 Task: In the Contact  Delilah_Jones@benteler.com, Create email and send with subject: 'We're Thrilled to Welcome You ', and with mail content 'Greetings,_x000D_
Introducing a visionary approach that will reshape the landscape of your industry. Join us and be part of the future of success!_x000D_
Kind Regards', attach the document: Proposal.doc and insert image: visitingcard.jpg. Below Kind Regards, write Behance and insert the URL: 'www.behance.net'. Mark checkbox to create task to follow up : In 3 business days . Logged in from softage.1@softage.net
Action: Mouse moved to (99, 60)
Screenshot: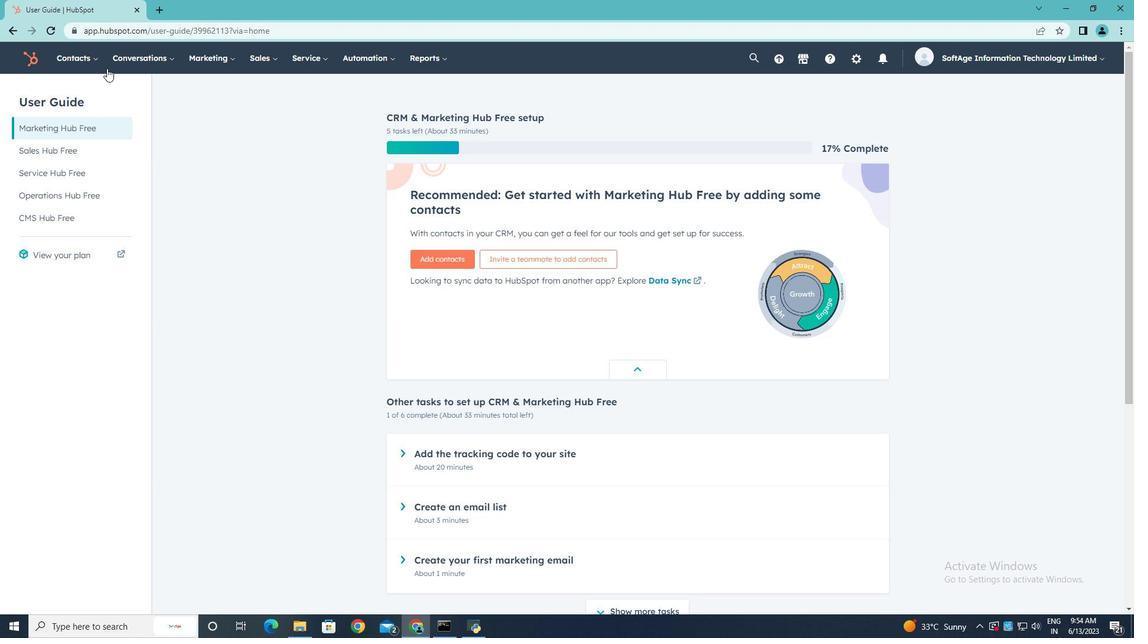 
Action: Mouse pressed left at (99, 60)
Screenshot: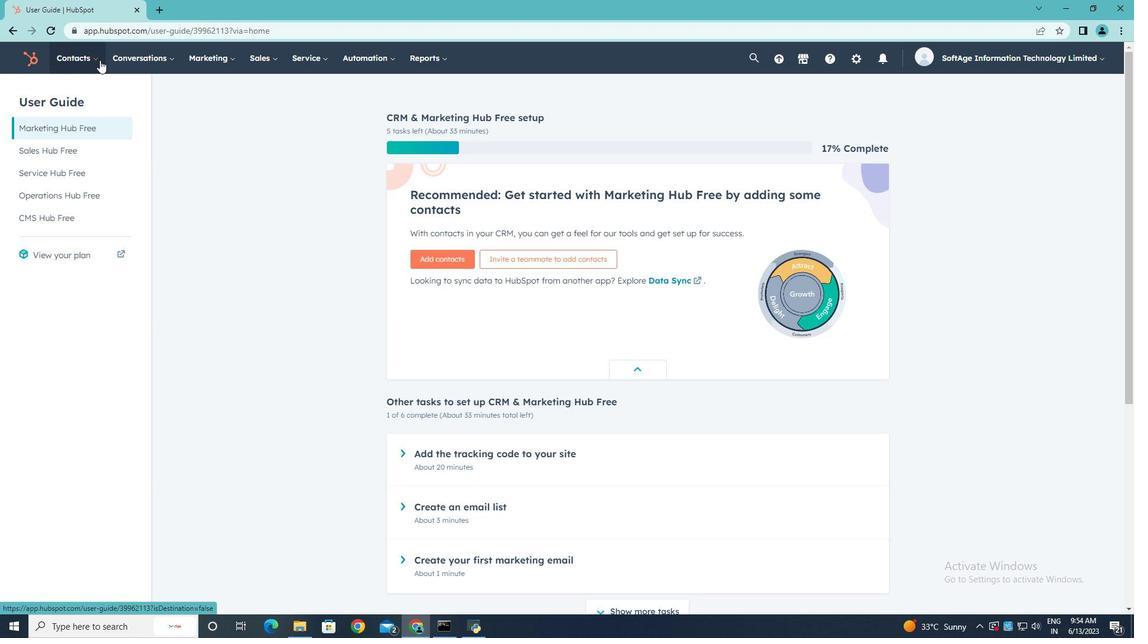 
Action: Mouse moved to (91, 86)
Screenshot: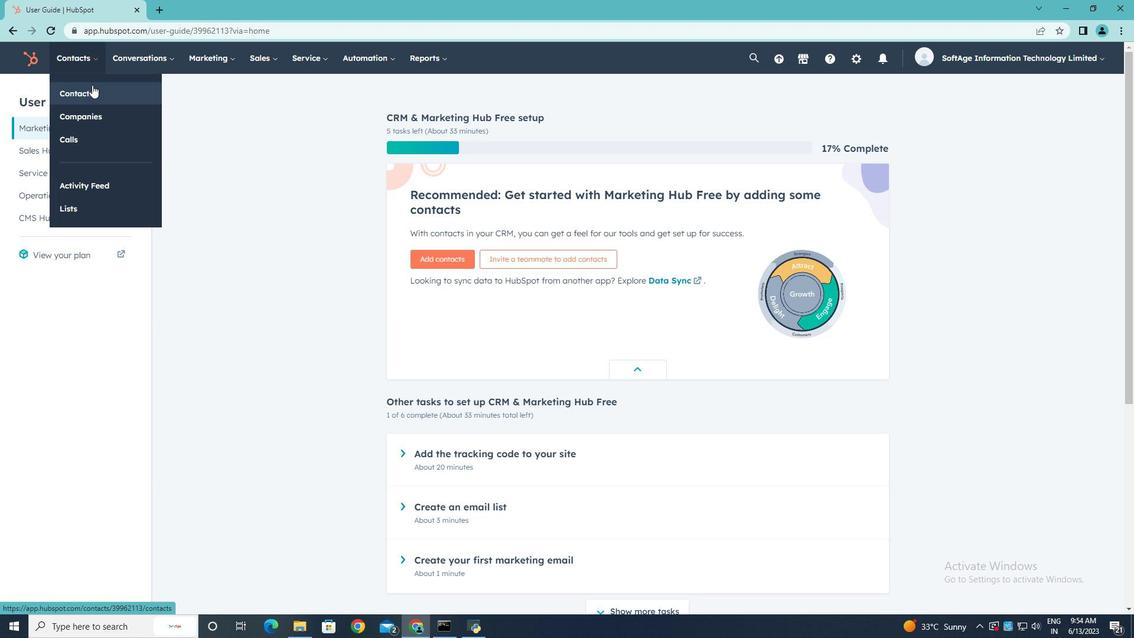 
Action: Mouse pressed left at (91, 86)
Screenshot: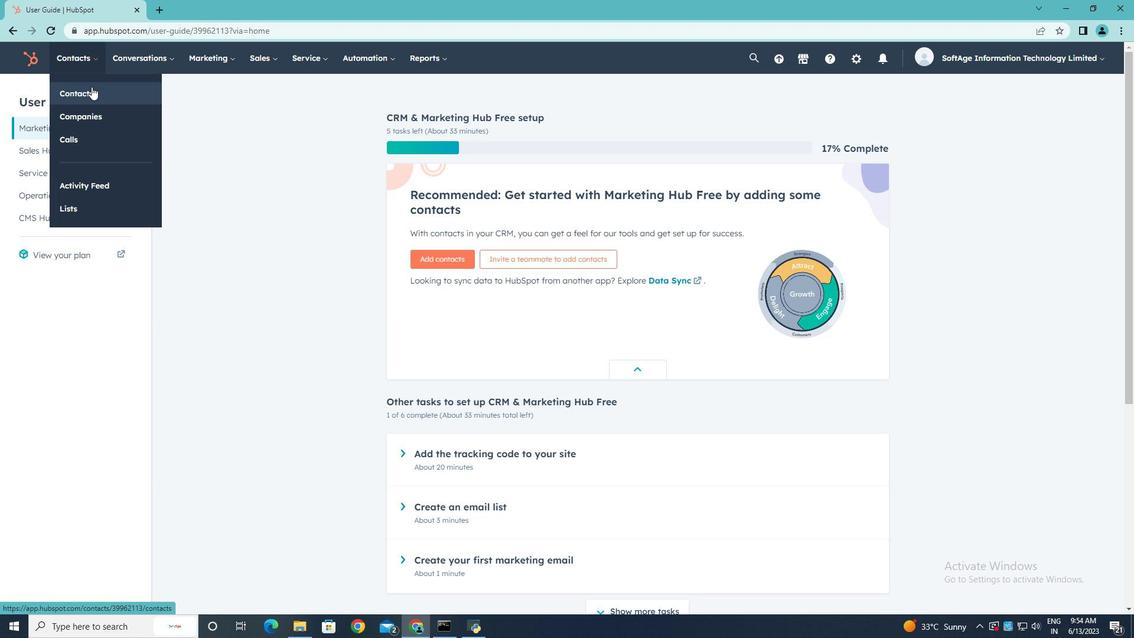 
Action: Mouse moved to (78, 193)
Screenshot: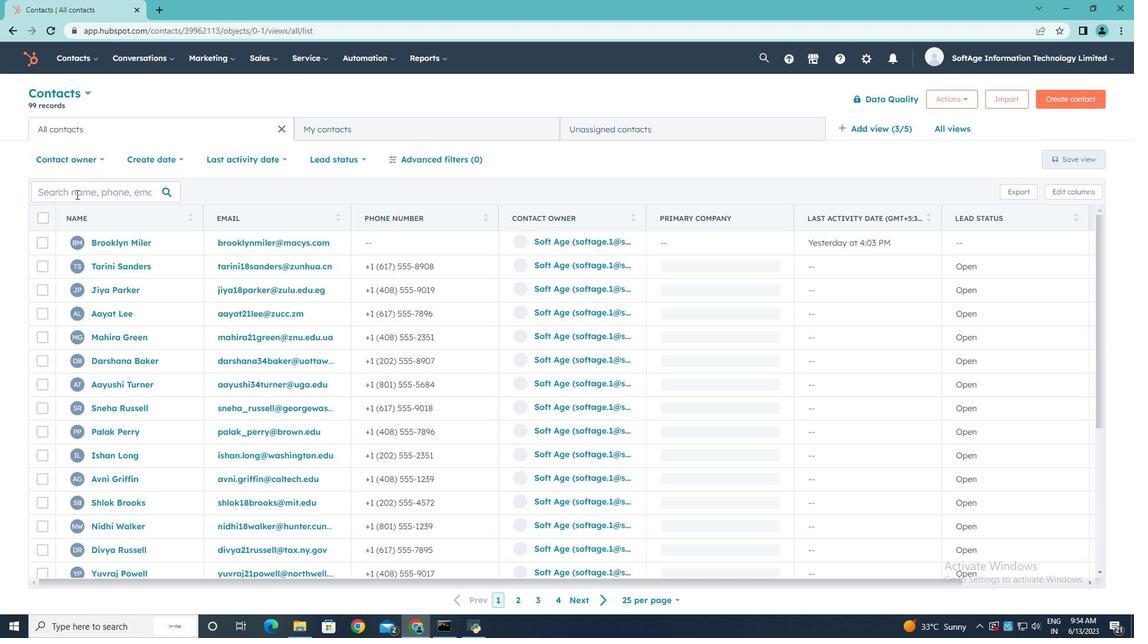 
Action: Mouse pressed left at (78, 193)
Screenshot: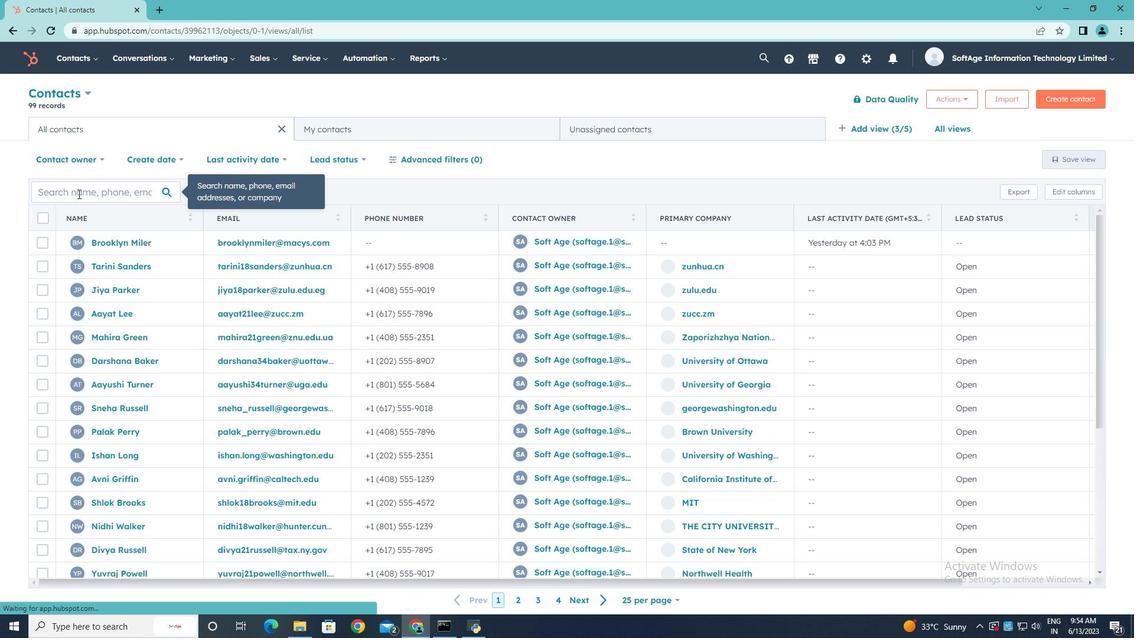 
Action: Key pressed <Key.shift>Delilaj<Key.backspace>h<Key.shift_r>_<Key.shift>Jones<Key.shift>@benteler.com
Screenshot: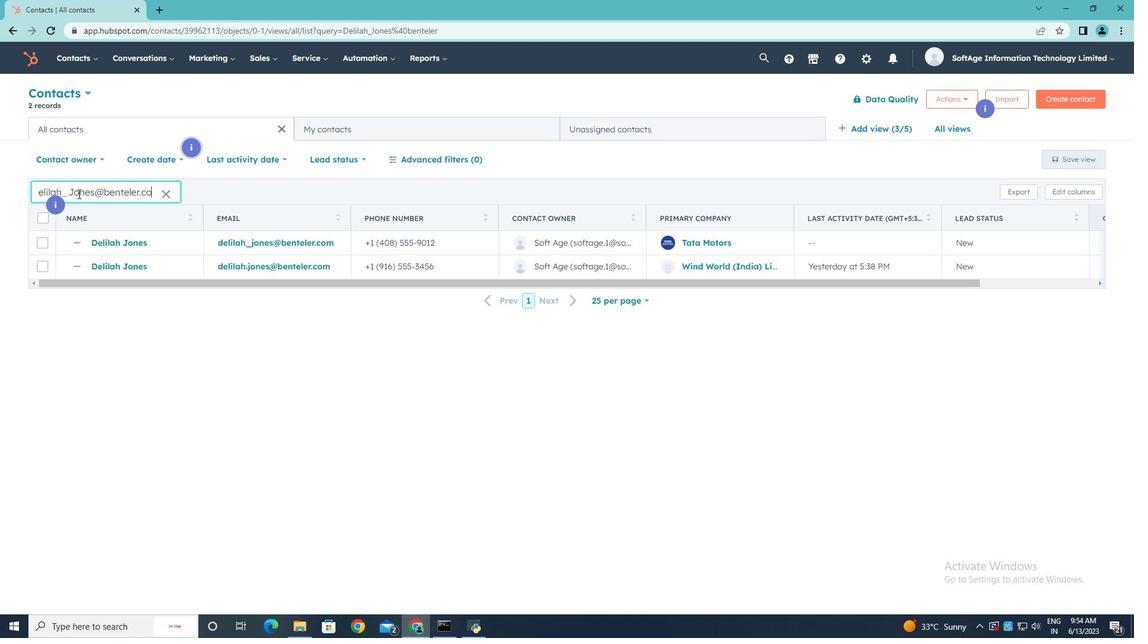 
Action: Mouse moved to (115, 242)
Screenshot: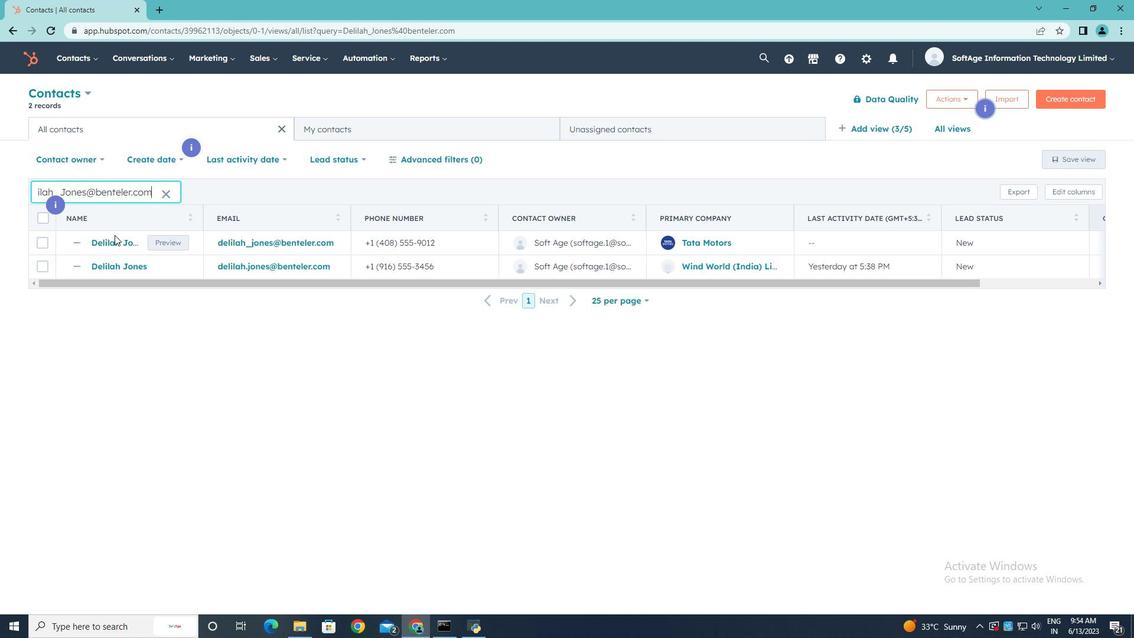 
Action: Mouse pressed left at (115, 242)
Screenshot: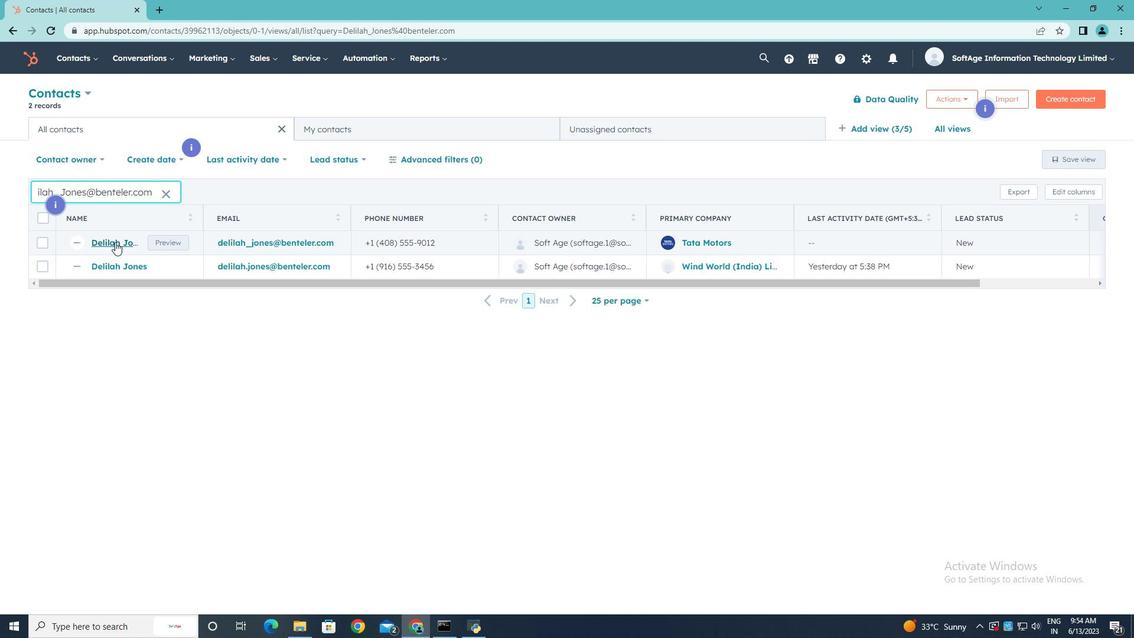 
Action: Mouse moved to (77, 194)
Screenshot: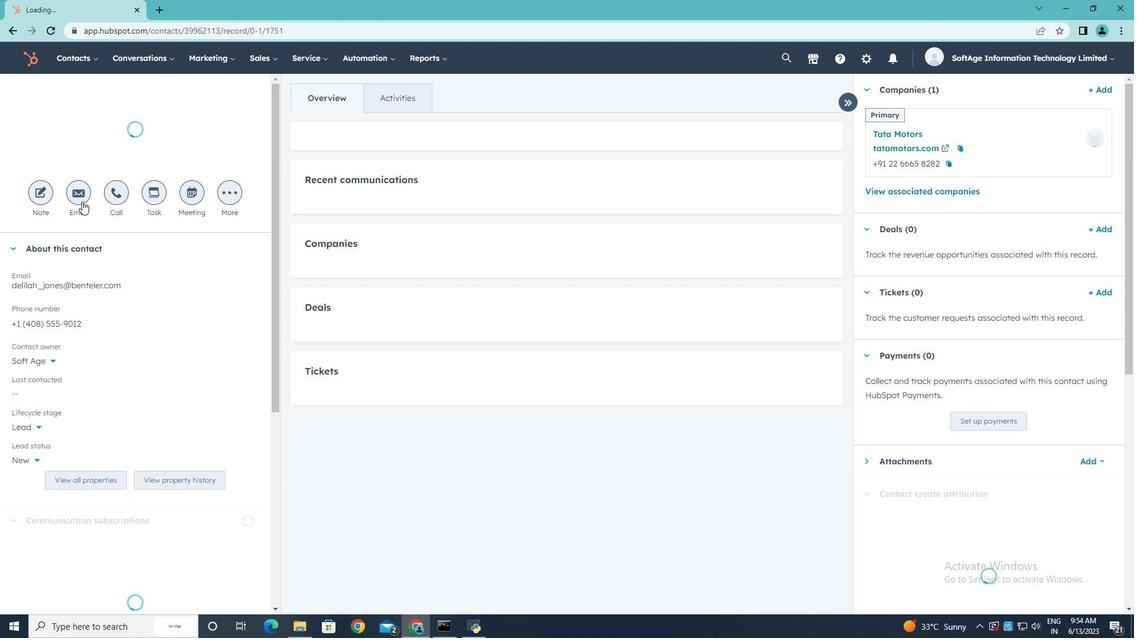 
Action: Mouse pressed left at (77, 194)
Screenshot: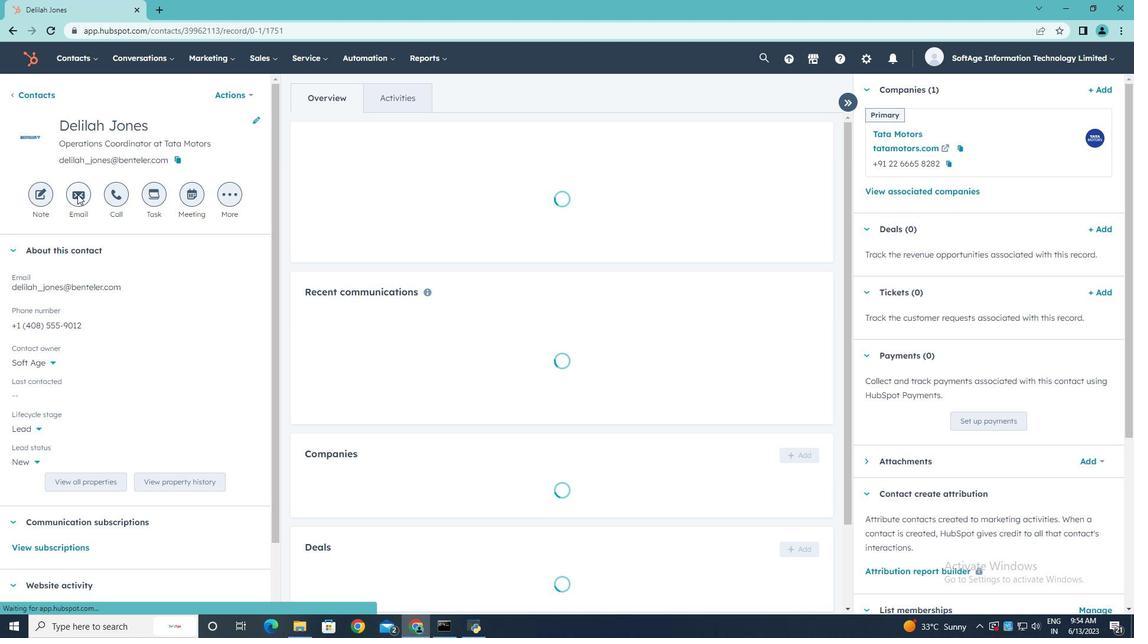 
Action: Mouse moved to (838, 394)
Screenshot: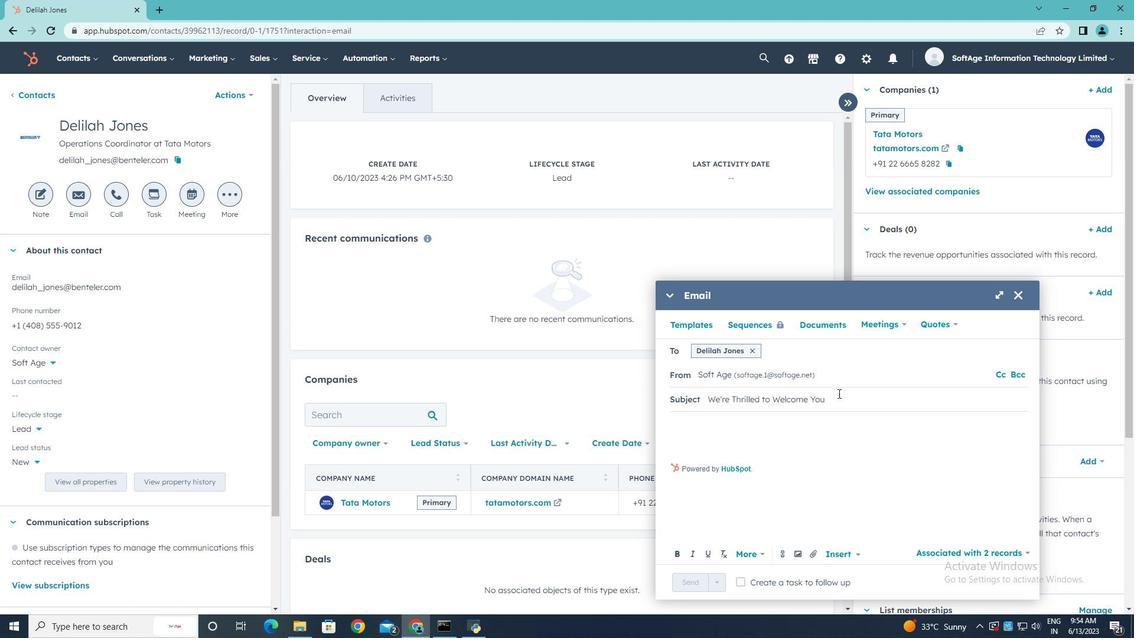 
Action: Mouse pressed left at (838, 394)
Screenshot: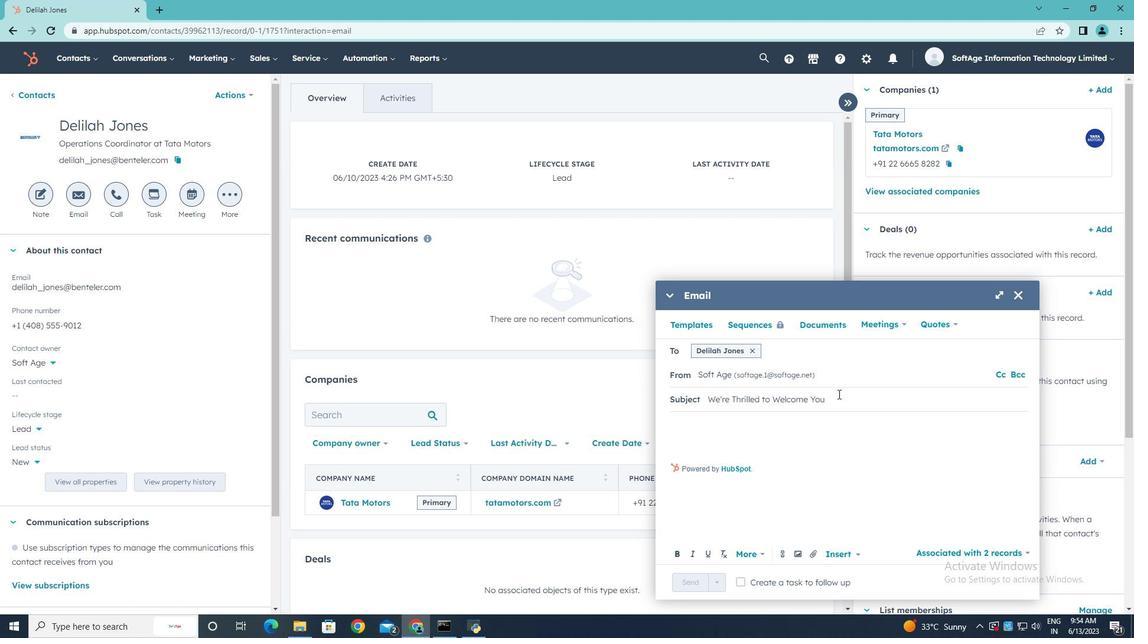 
Action: Mouse moved to (648, 384)
Screenshot: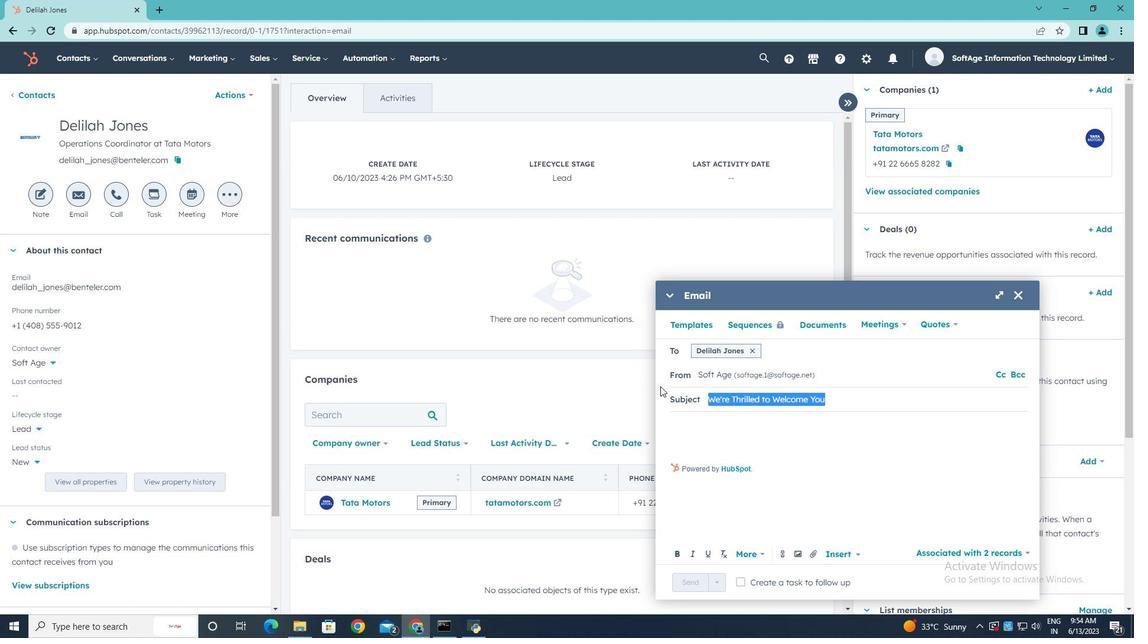 
Action: Key pressed <Key.shift>We're<Key.space><Key.shift>Thrilled<Key.space>to<Key.space><Key.shift>Welcome<Key.space><Key.shift>You
Screenshot: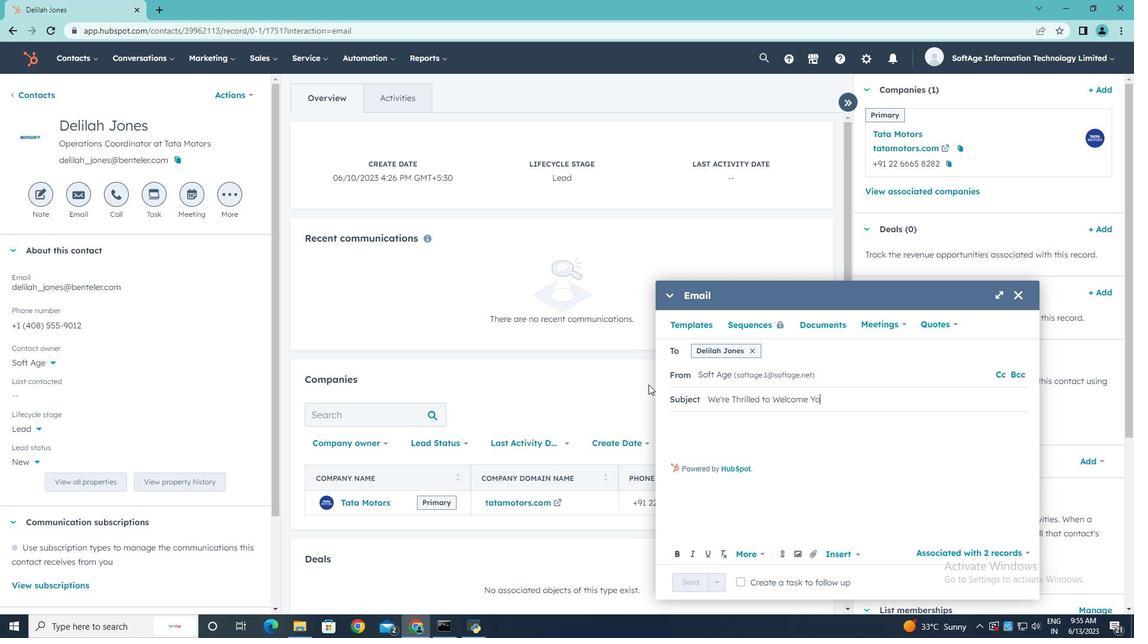 
Action: Mouse moved to (677, 417)
Screenshot: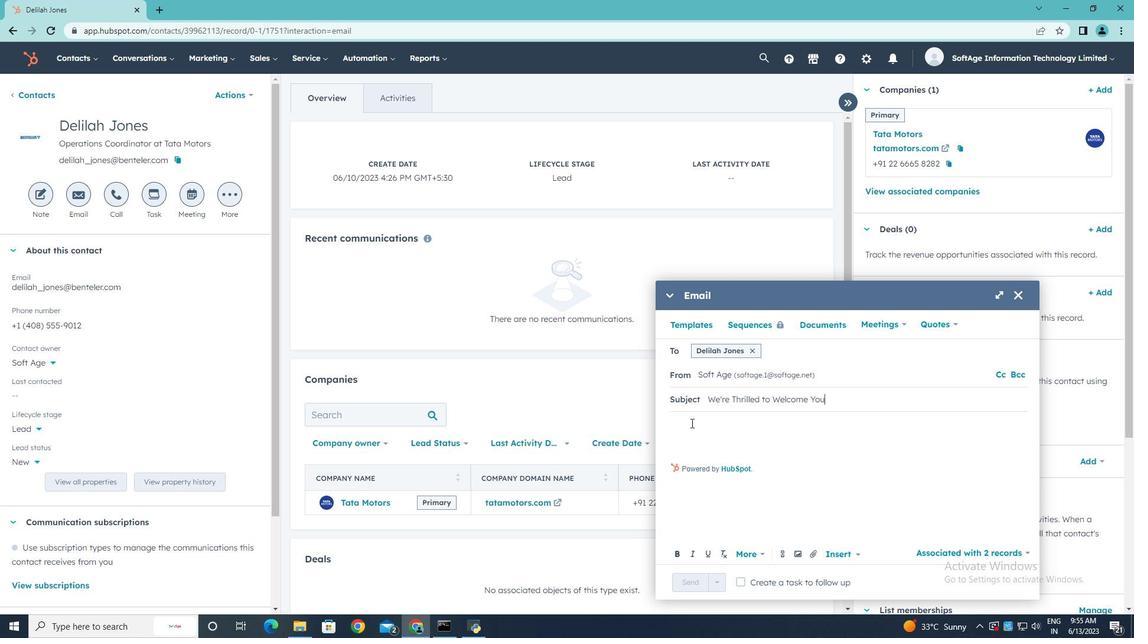 
Action: Mouse pressed left at (677, 417)
Screenshot: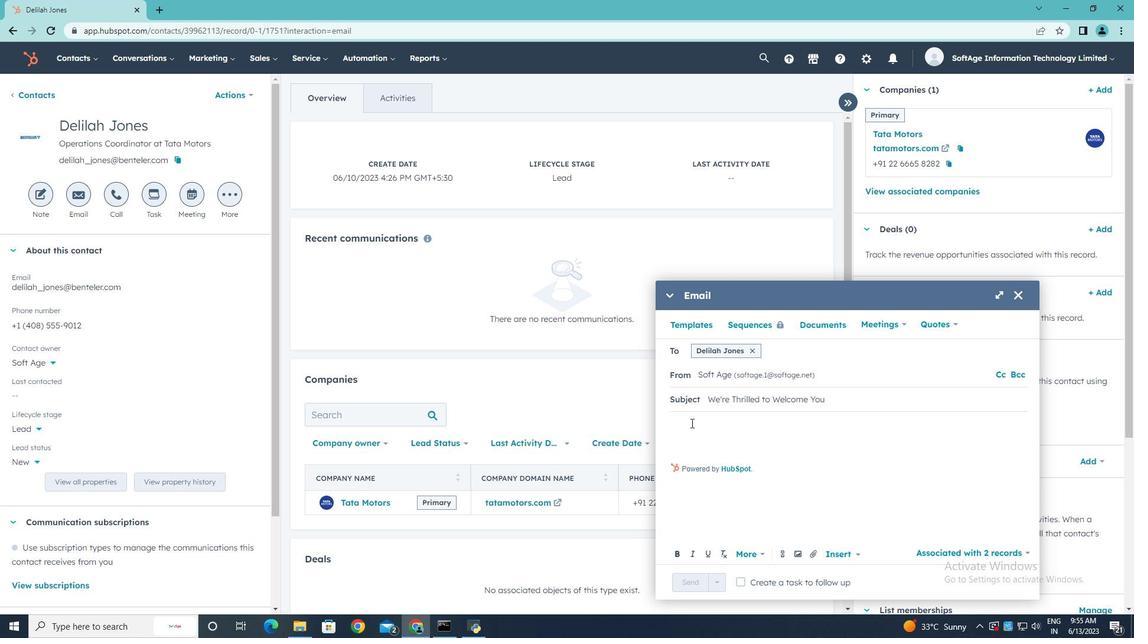 
Action: Mouse moved to (679, 421)
Screenshot: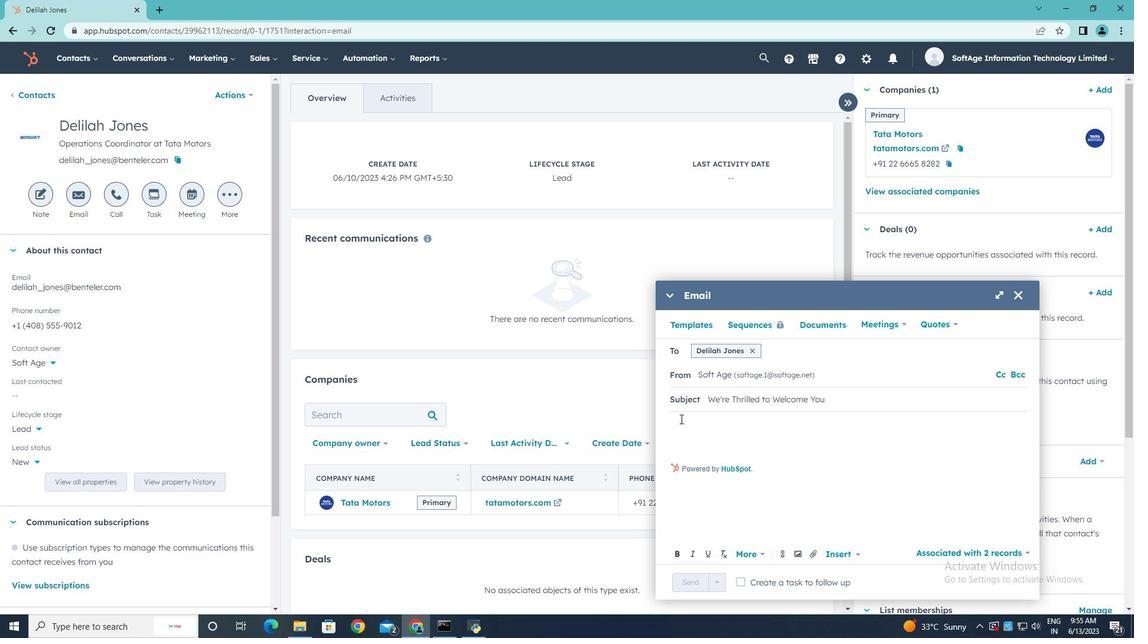 
Action: Mouse pressed left at (679, 421)
Screenshot: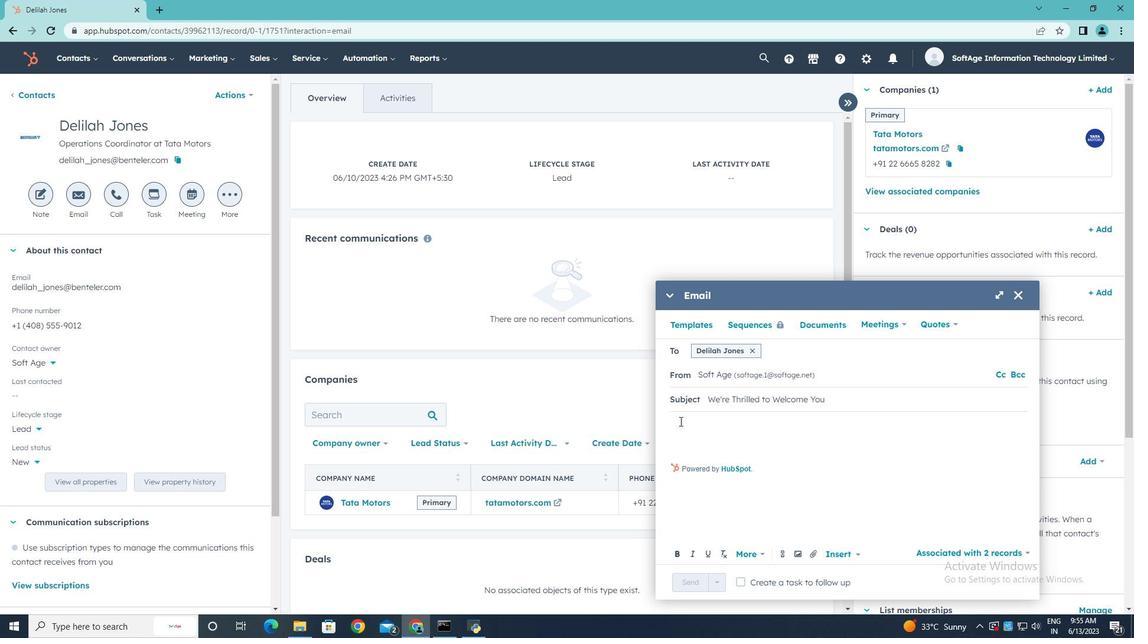 
Action: Mouse moved to (879, 394)
Screenshot: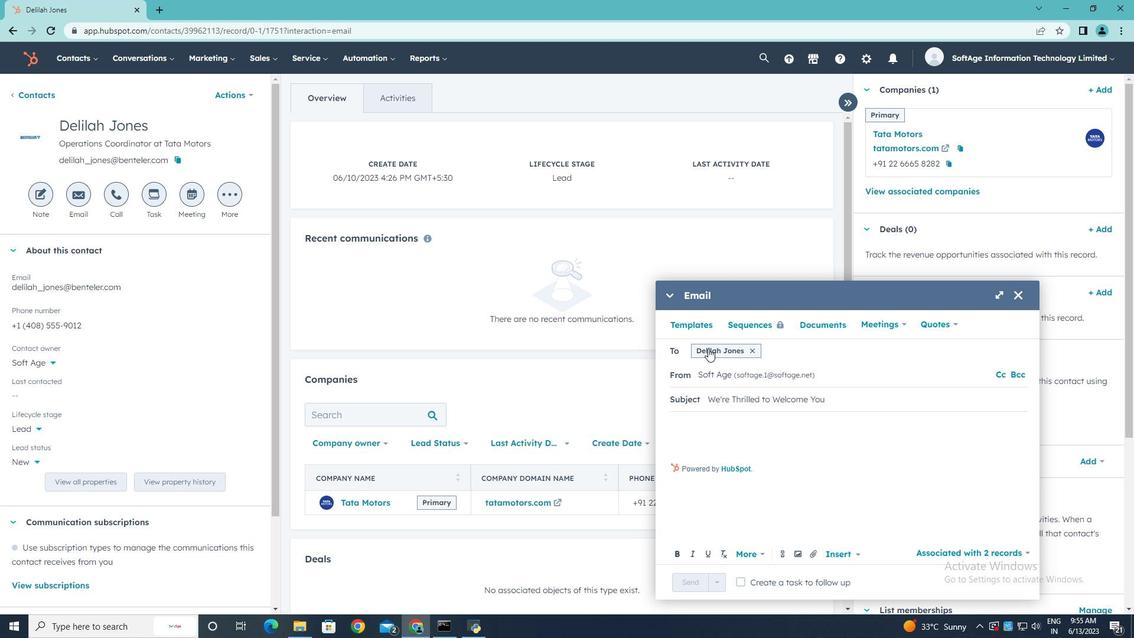 
Action: Key pressed <Key.shift><Key.shift>Greetings
Screenshot: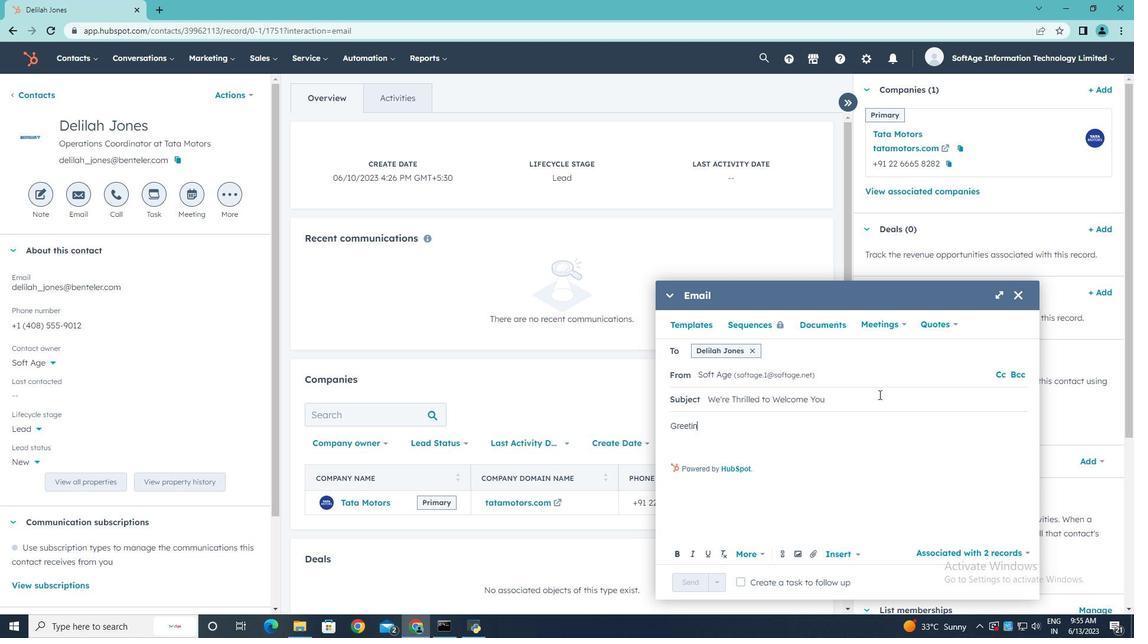 
Action: Mouse moved to (675, 431)
Screenshot: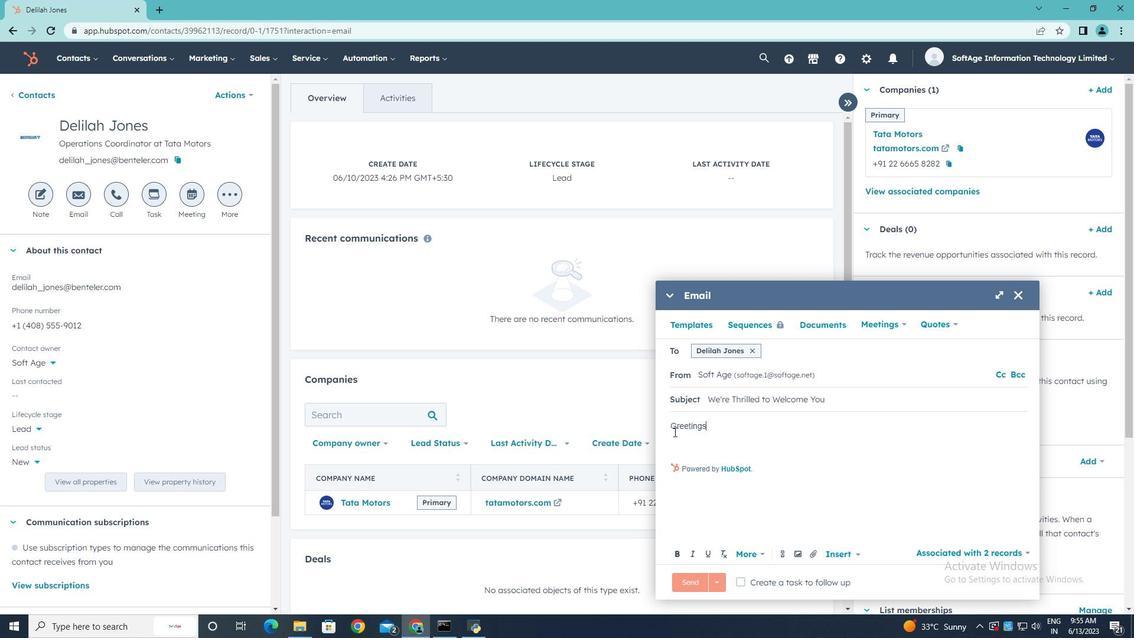 
Action: Key pressed ,
Screenshot: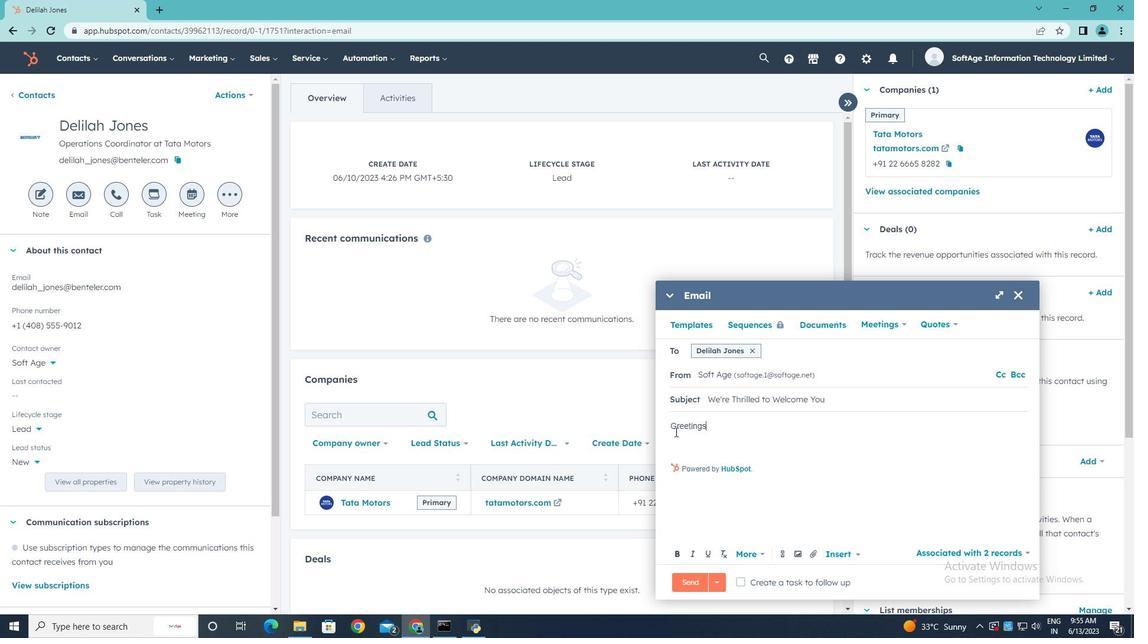 
Action: Mouse moved to (672, 437)
Screenshot: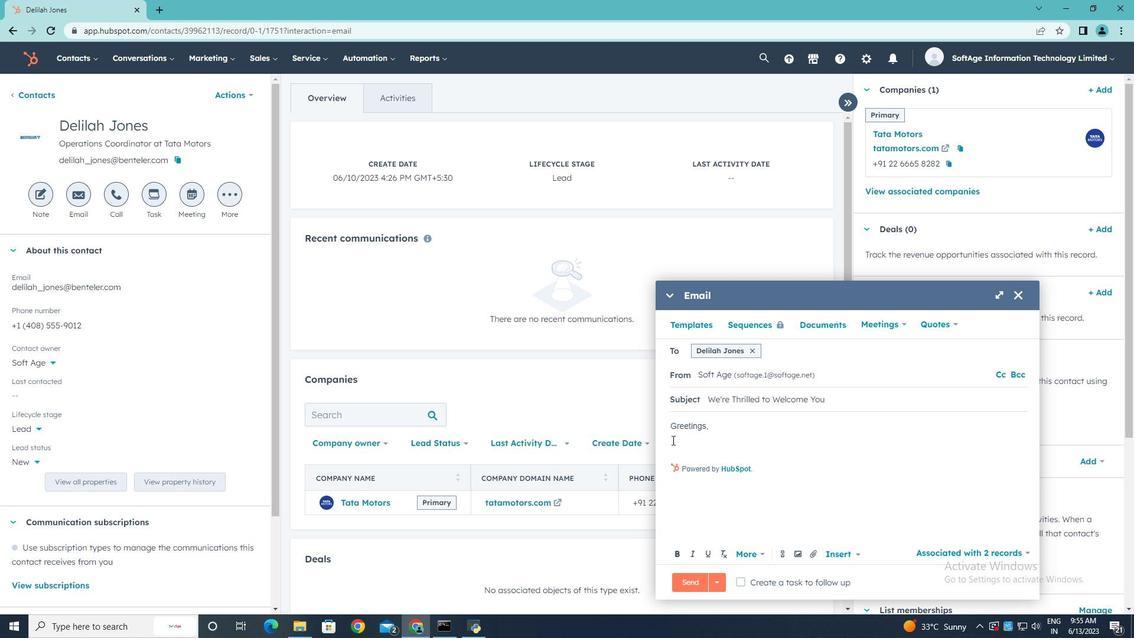 
Action: Mouse pressed left at (672, 437)
Screenshot: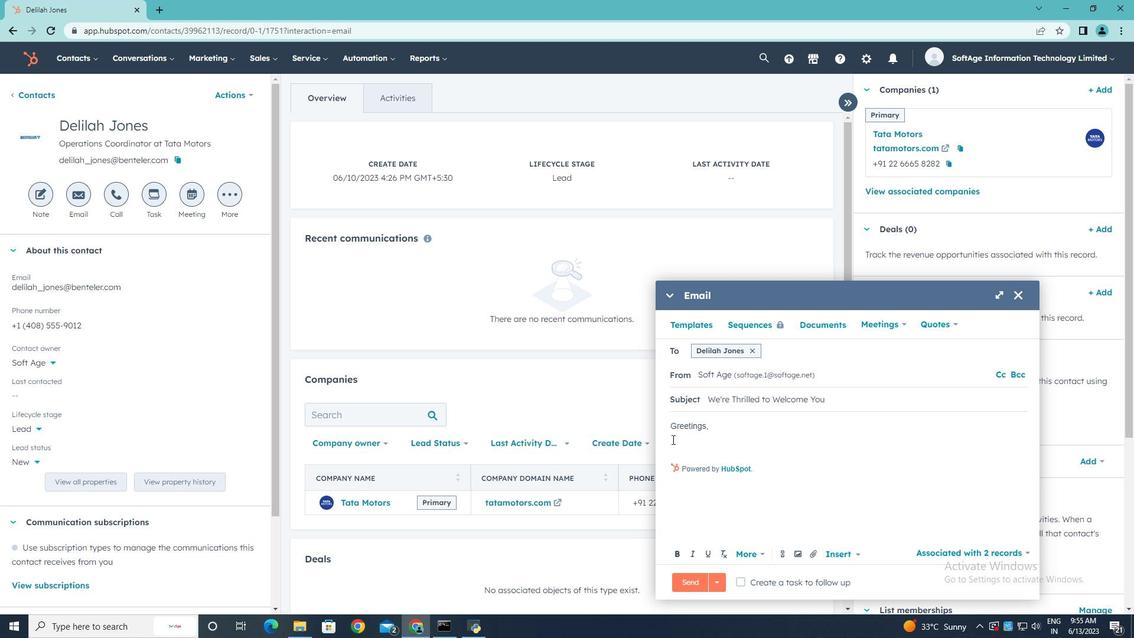 
Action: Mouse moved to (978, 253)
Screenshot: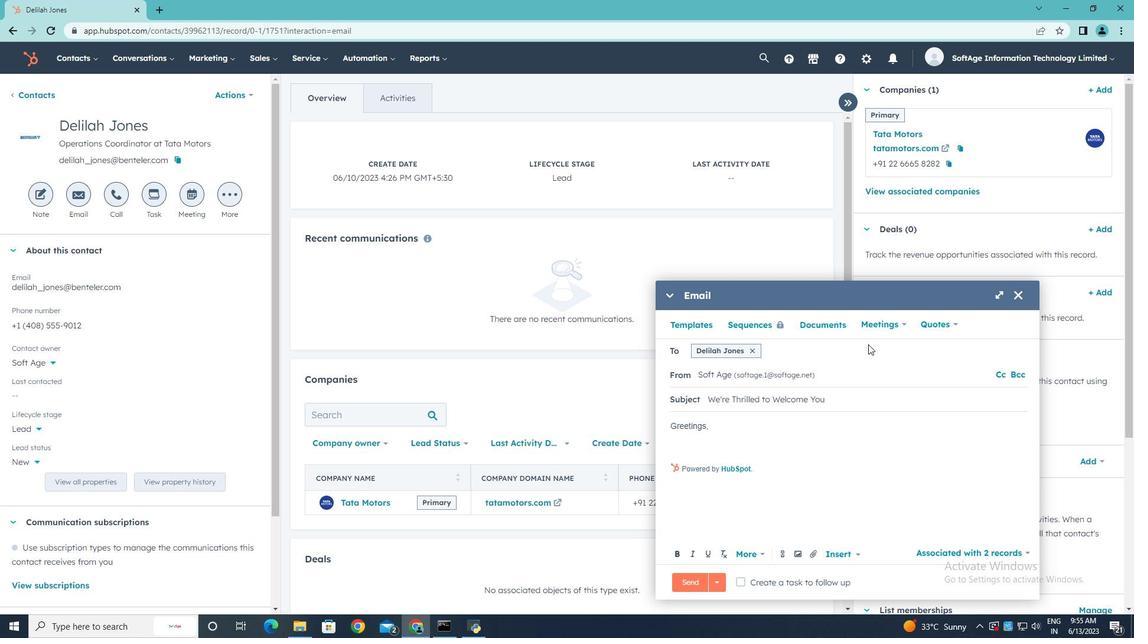 
Action: Key pressed <Key.shift>Introducing<Key.space>a<Key.space>visionary<Key.space>approach<Key.space>that<Key.space>will<Key.space>reshape<Key.space>the<Key.space>landscape<Key.space>of<Key.space>your<Key.space>industry.<Key.space><Key.shift>Join<Key.space><Key.shift>us<Key.space>and<Key.space>be<Key.space>part<Key.space>of<Key.space>the<Key.space>future<Key.space>of<Key.space>success<Key.shift><Key.shift><Key.shift>!
Screenshot: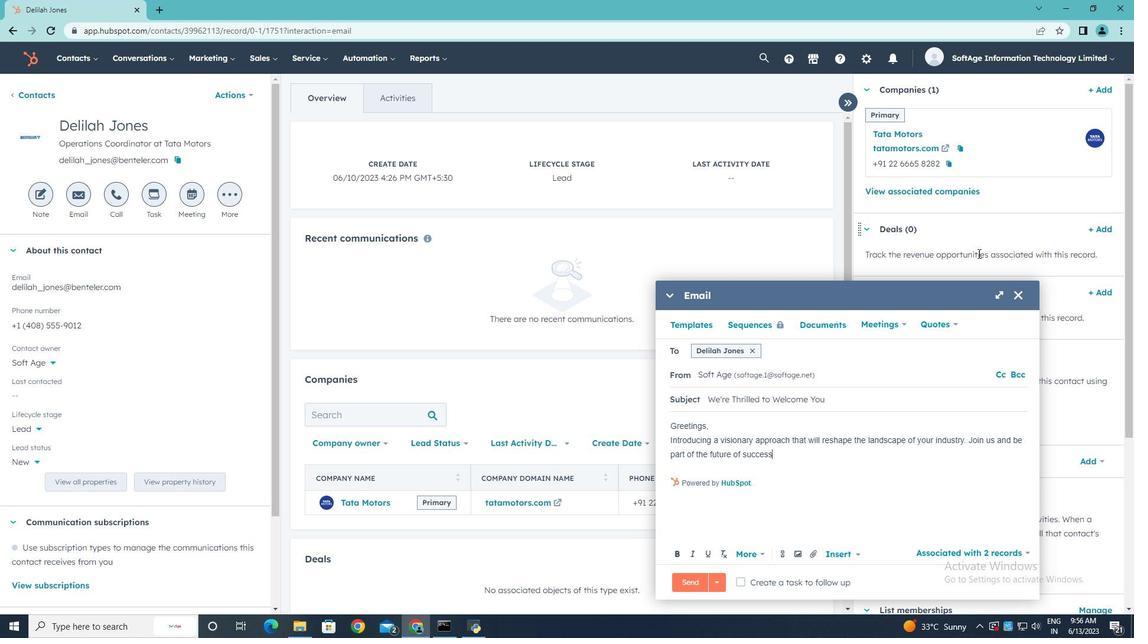 
Action: Mouse moved to (675, 473)
Screenshot: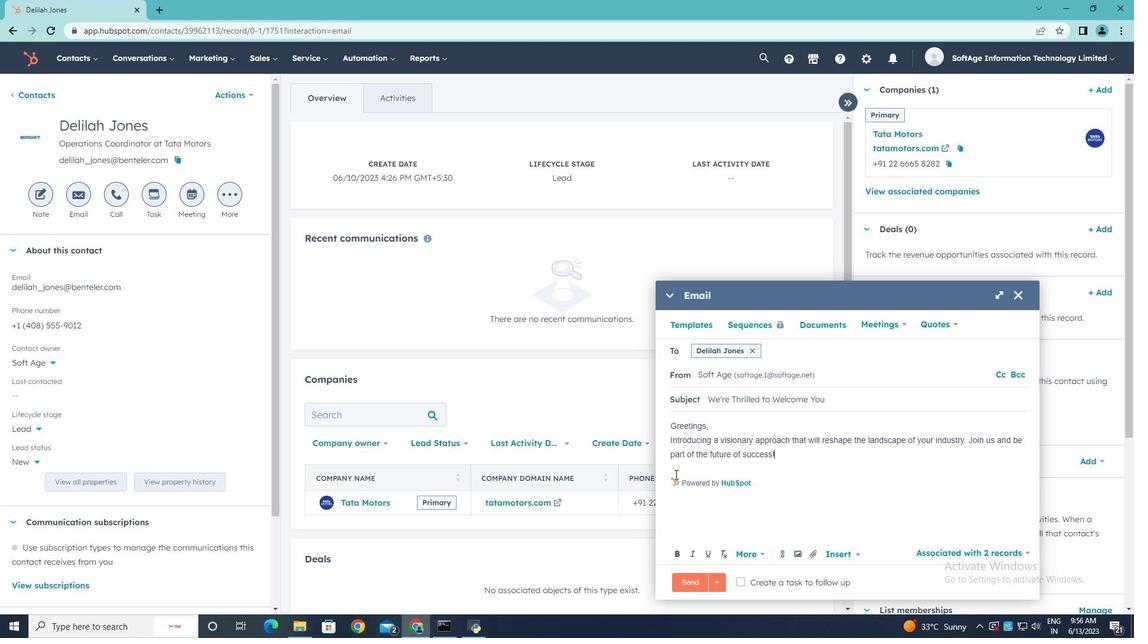
Action: Mouse pressed left at (675, 473)
Screenshot: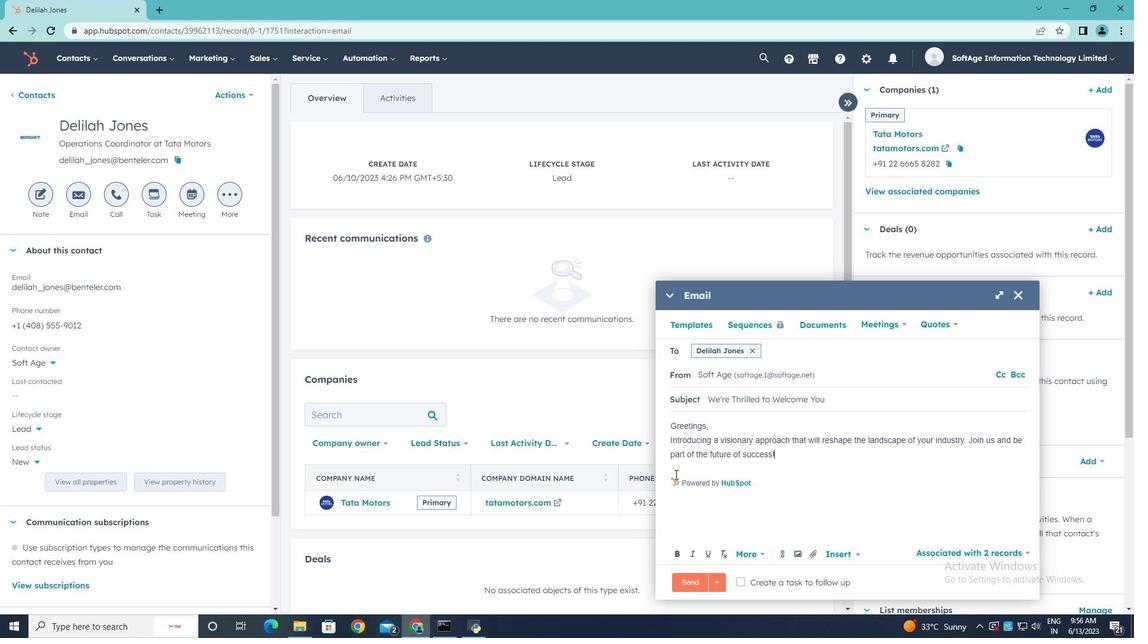 
Action: Key pressed <Key.enter>
Screenshot: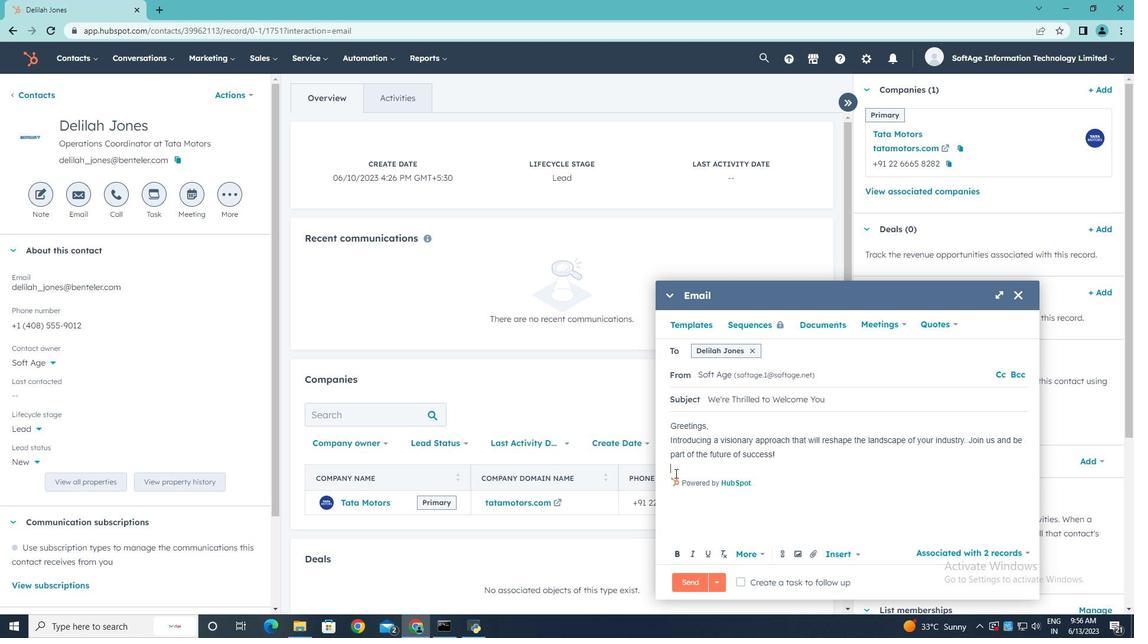 
Action: Mouse moved to (749, 361)
Screenshot: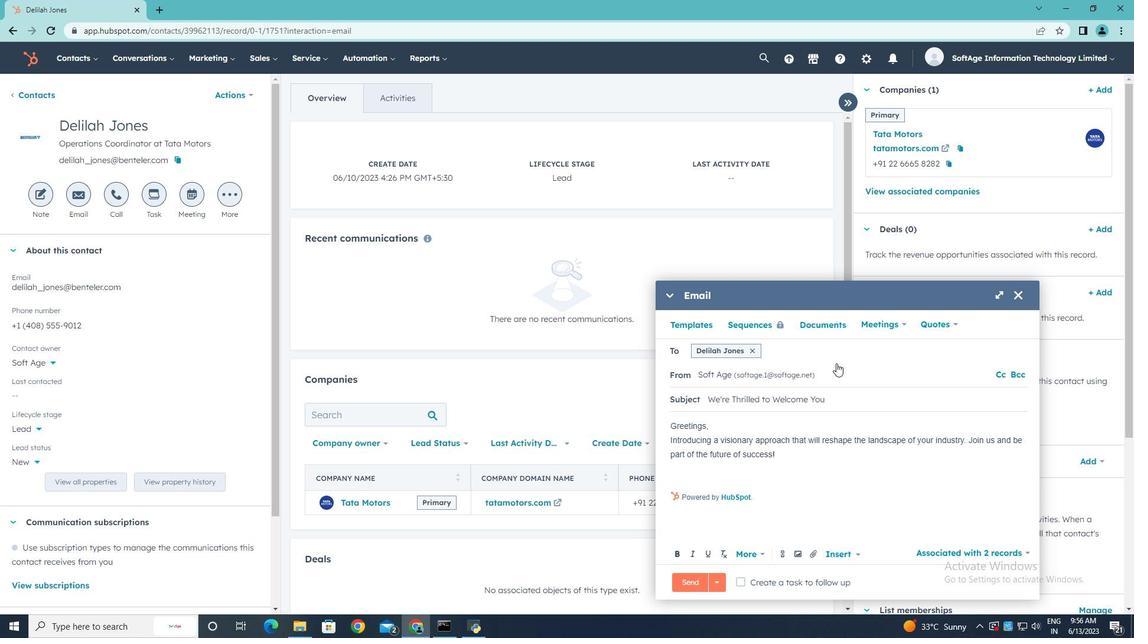 
Action: Key pressed <Key.shift>King<Key.backspace>d<Key.space><Key.shift>Regards,
Screenshot: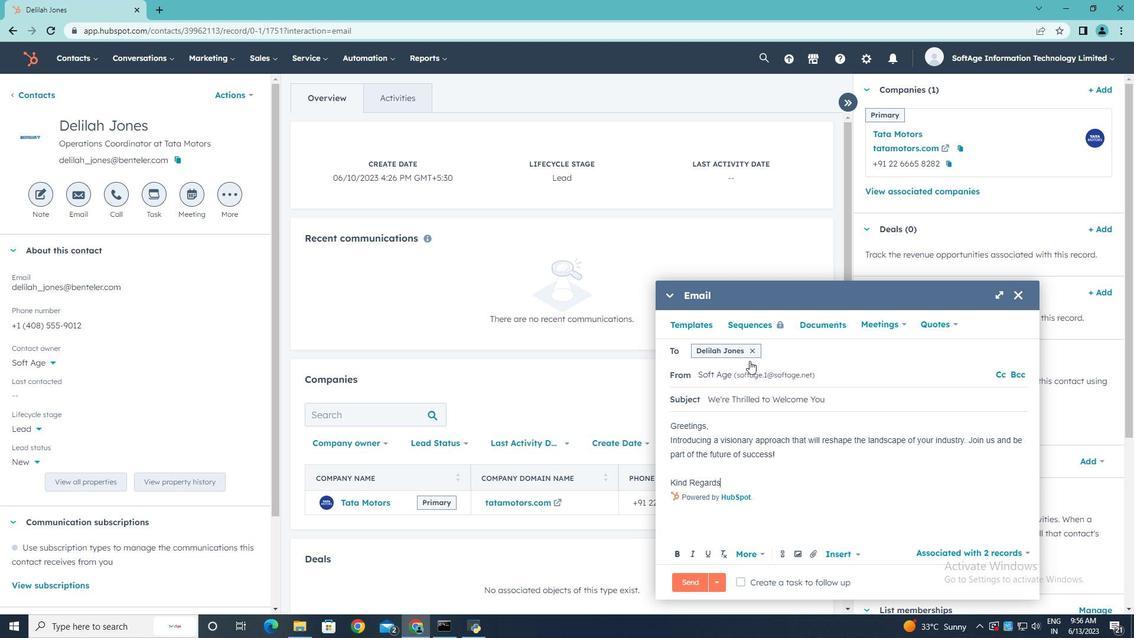
Action: Mouse moved to (813, 553)
Screenshot: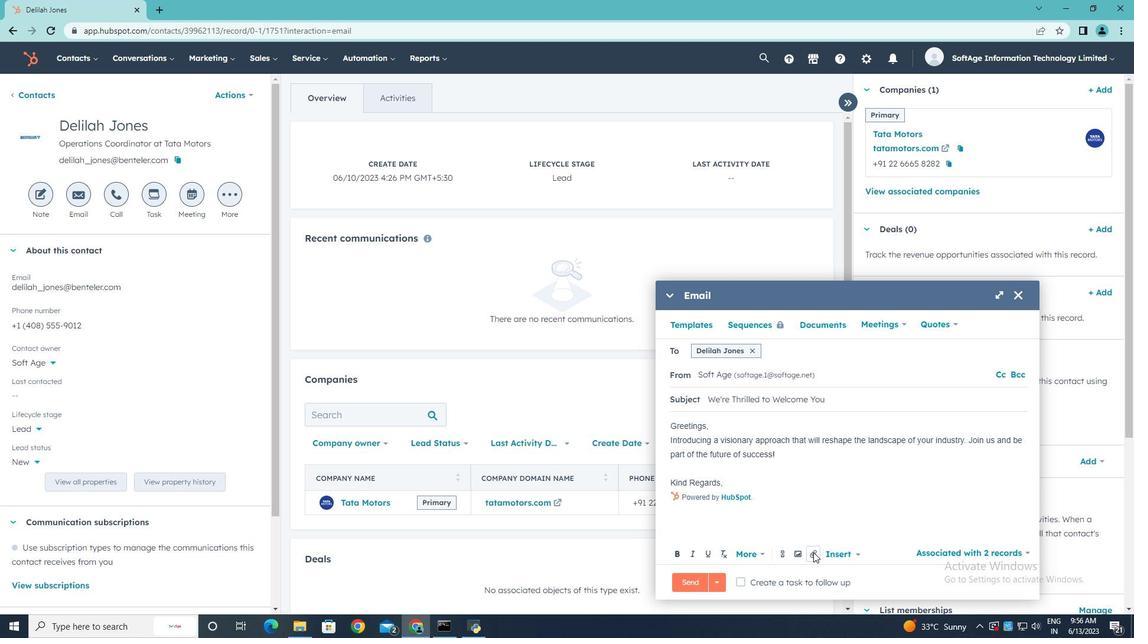 
Action: Mouse pressed left at (813, 553)
Screenshot: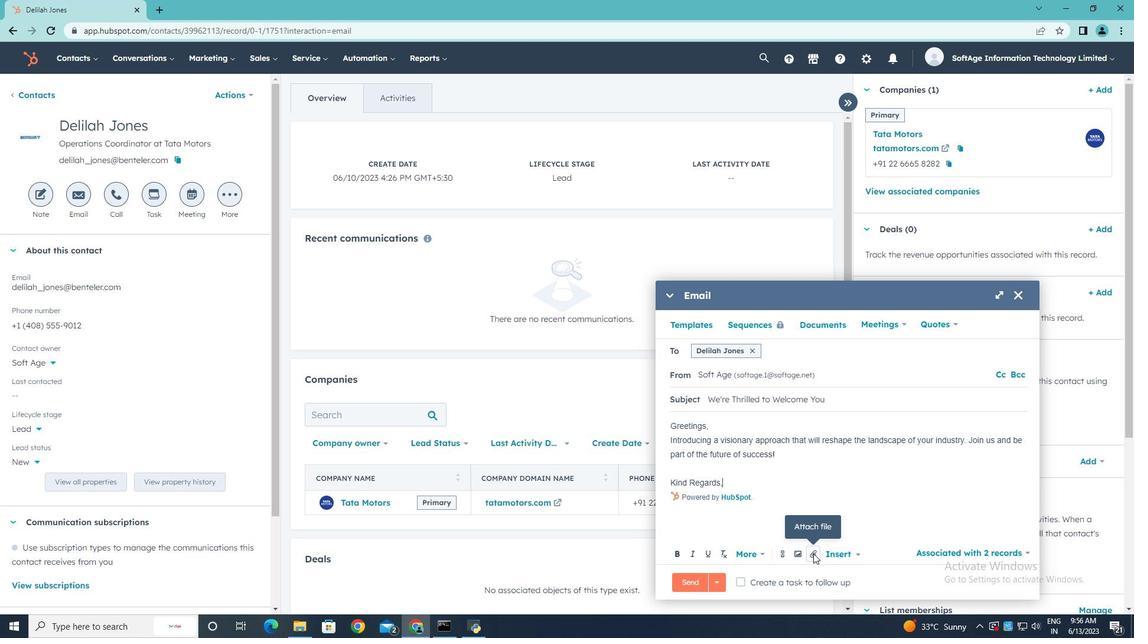 
Action: Mouse moved to (837, 522)
Screenshot: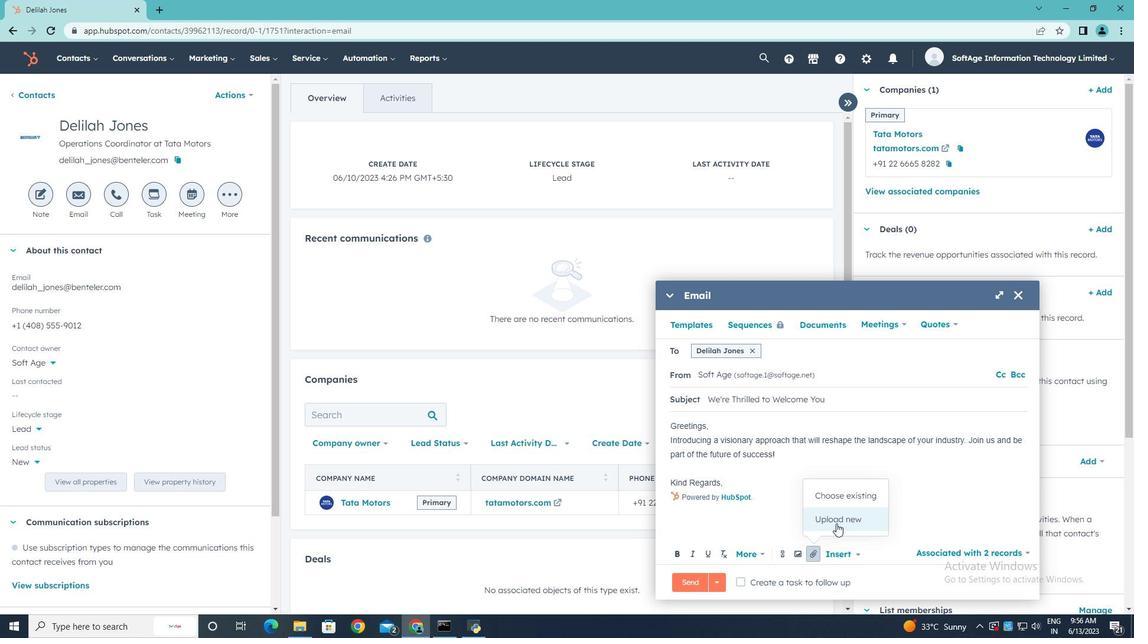 
Action: Mouse pressed left at (837, 522)
Screenshot: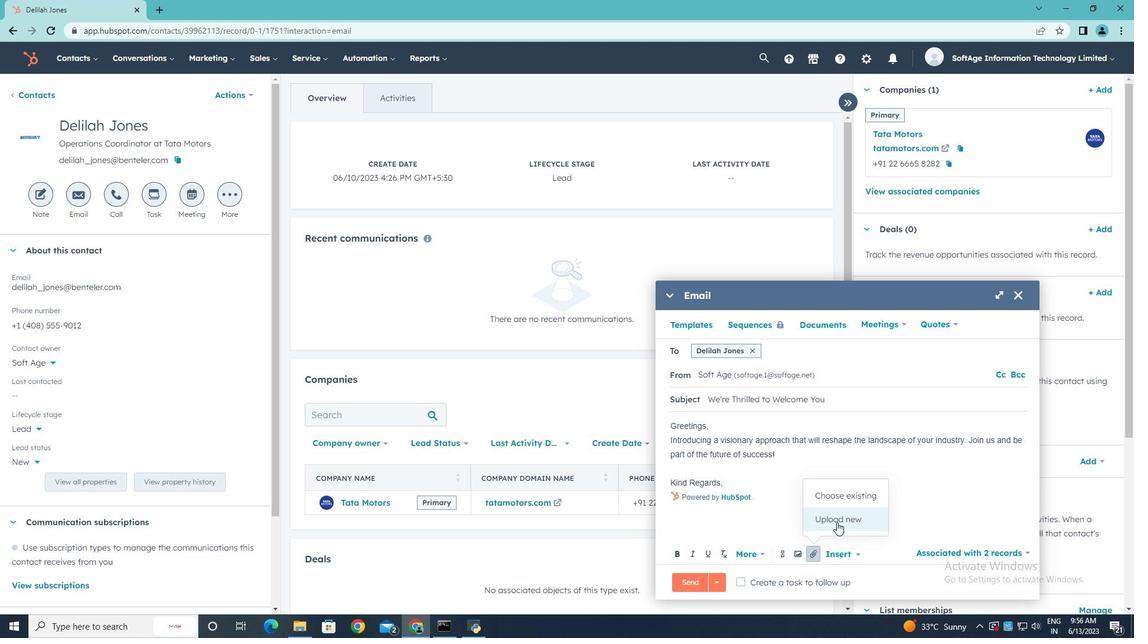 
Action: Mouse moved to (180, 95)
Screenshot: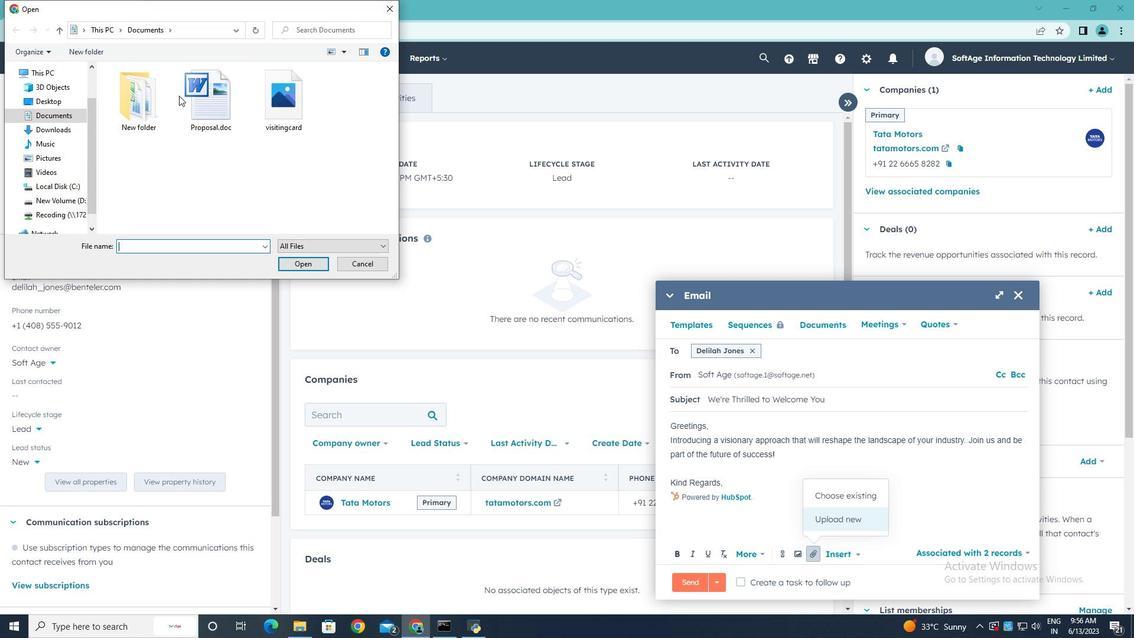 
Action: Mouse pressed left at (180, 95)
Screenshot: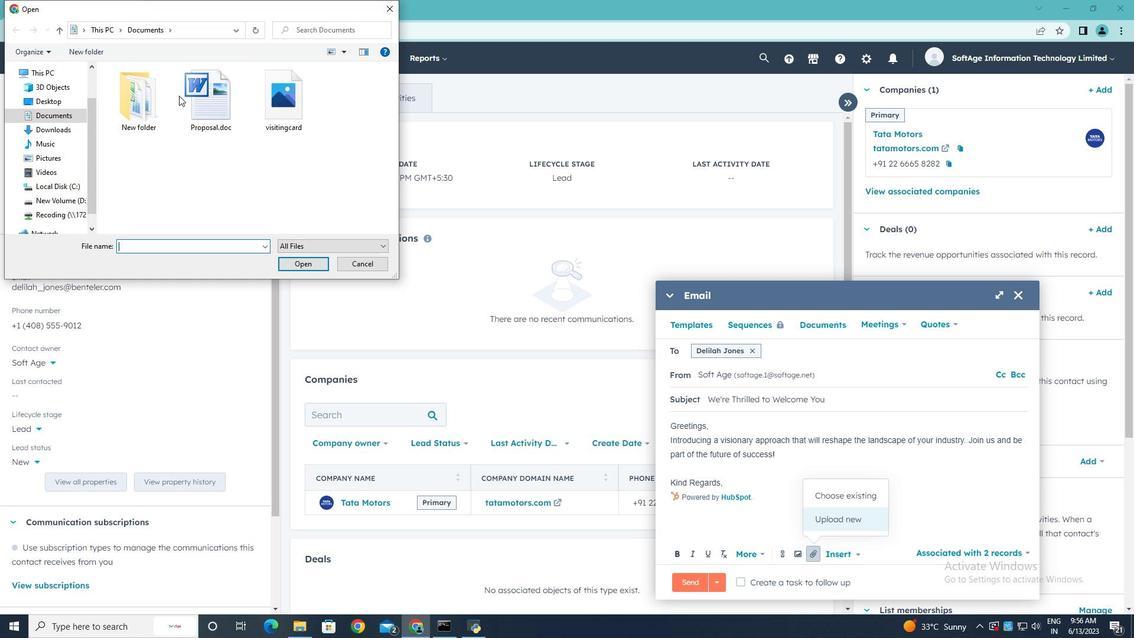 
Action: Mouse moved to (301, 261)
Screenshot: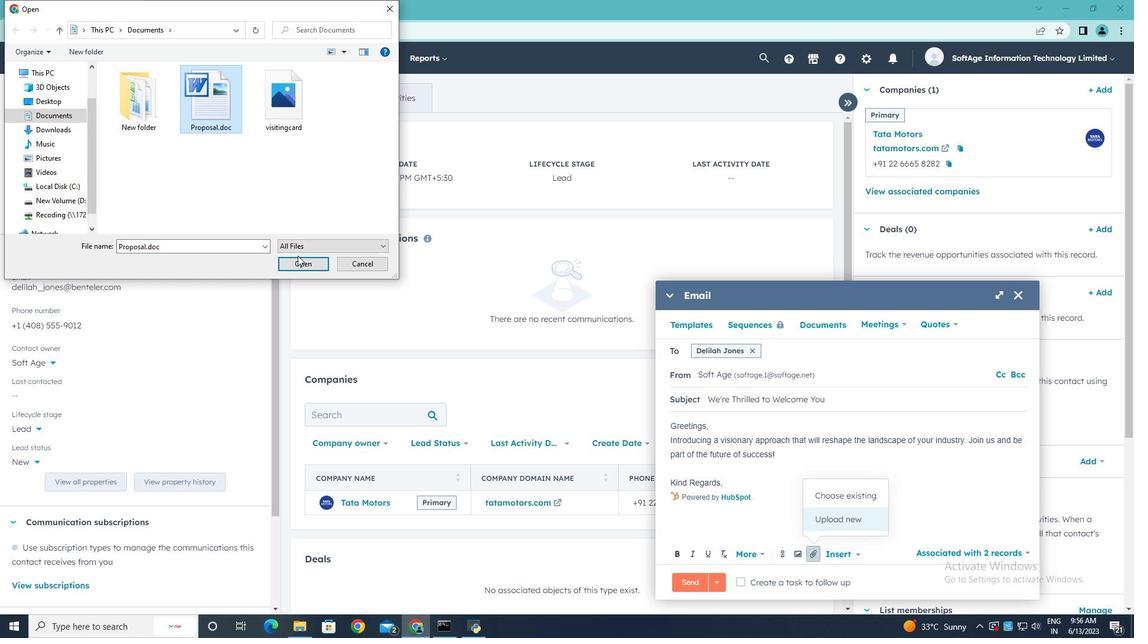 
Action: Mouse pressed left at (301, 261)
Screenshot: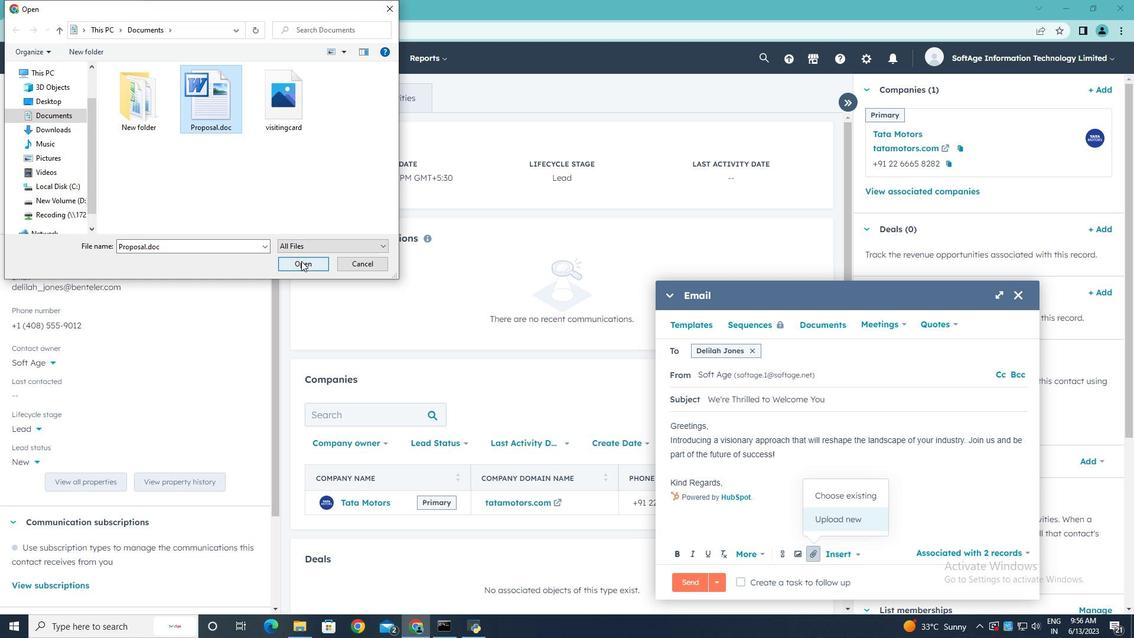 
Action: Mouse moved to (810, 521)
Screenshot: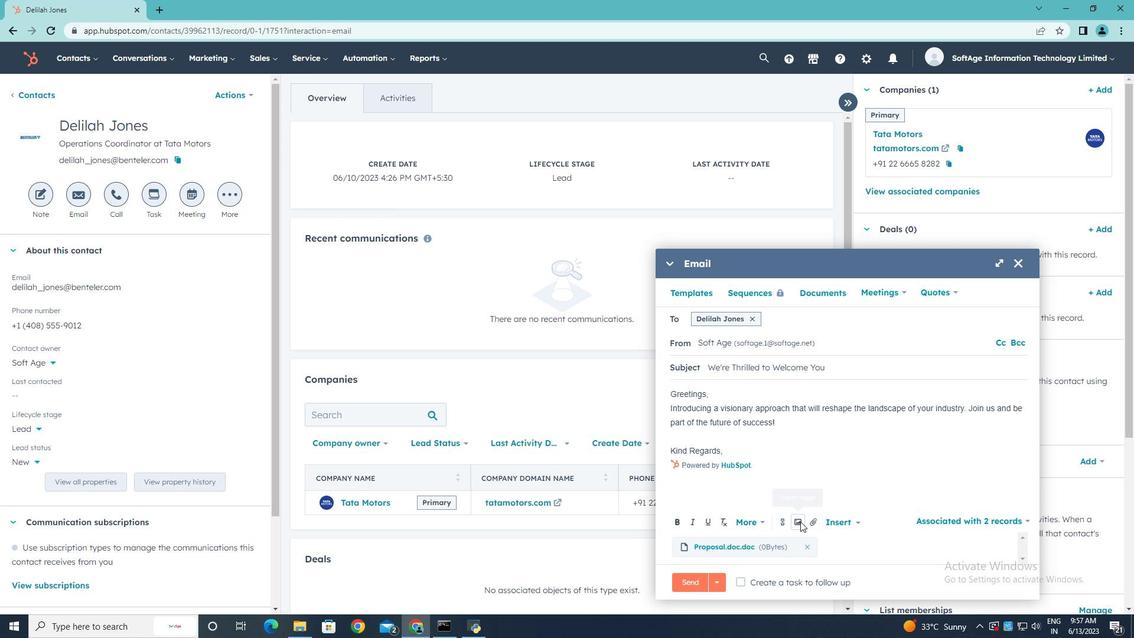
Action: Mouse pressed left at (810, 521)
Screenshot: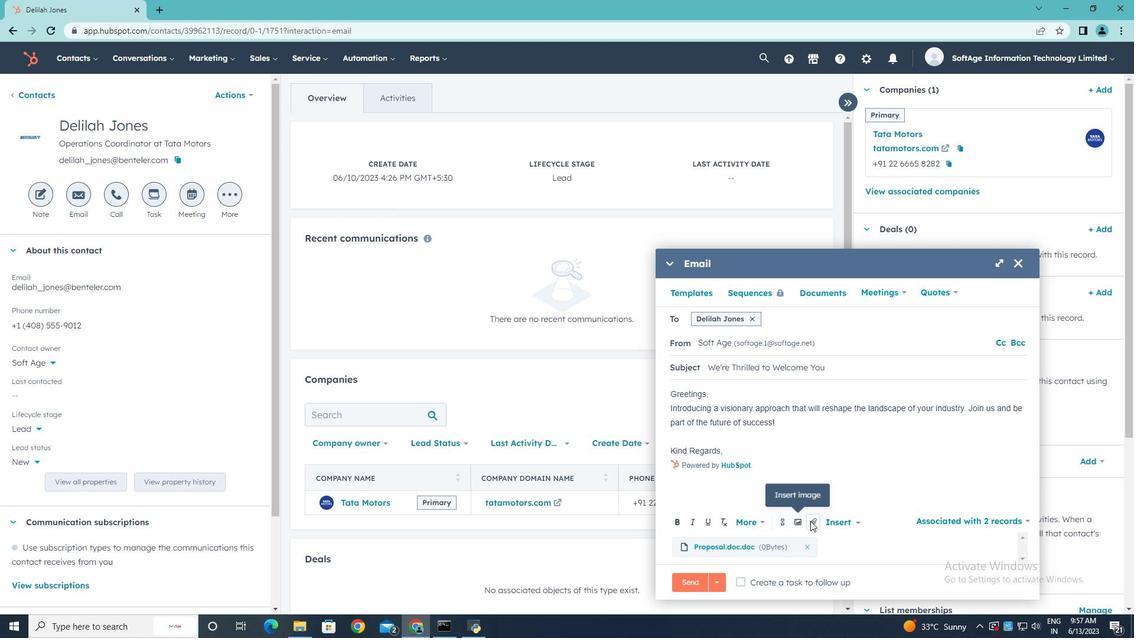 
Action: Mouse moved to (851, 490)
Screenshot: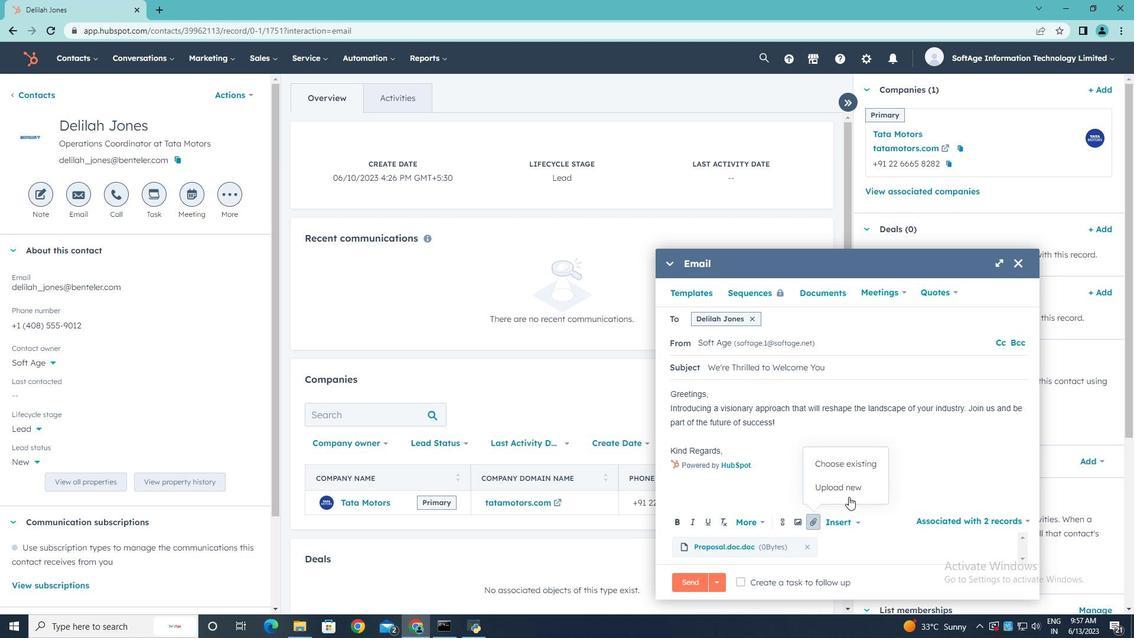 
Action: Mouse pressed left at (851, 490)
Screenshot: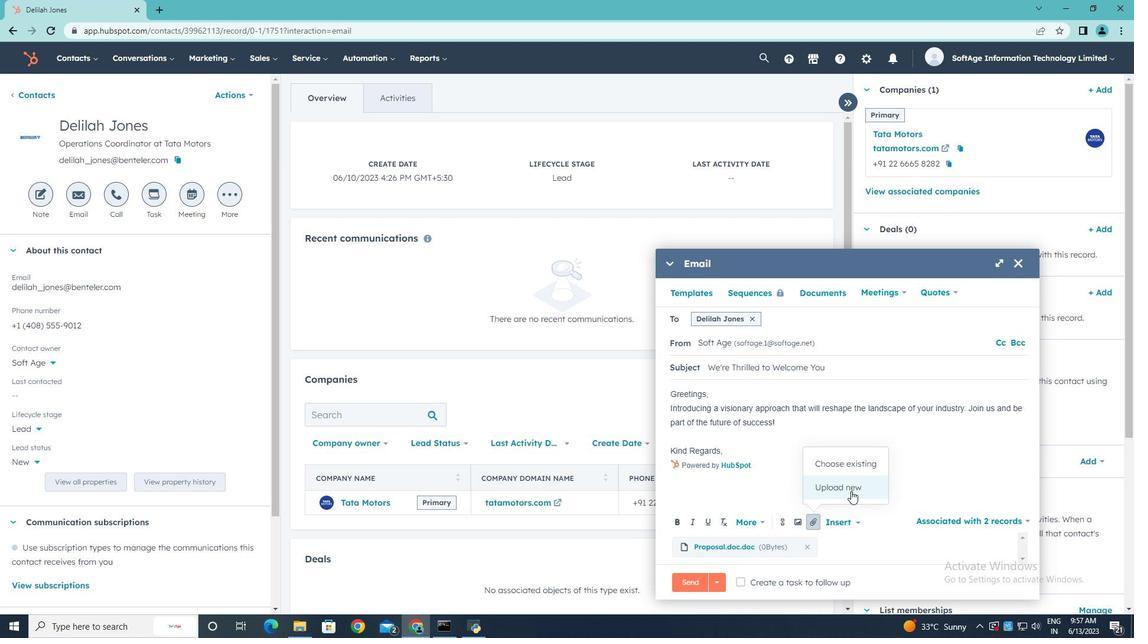 
Action: Mouse moved to (276, 115)
Screenshot: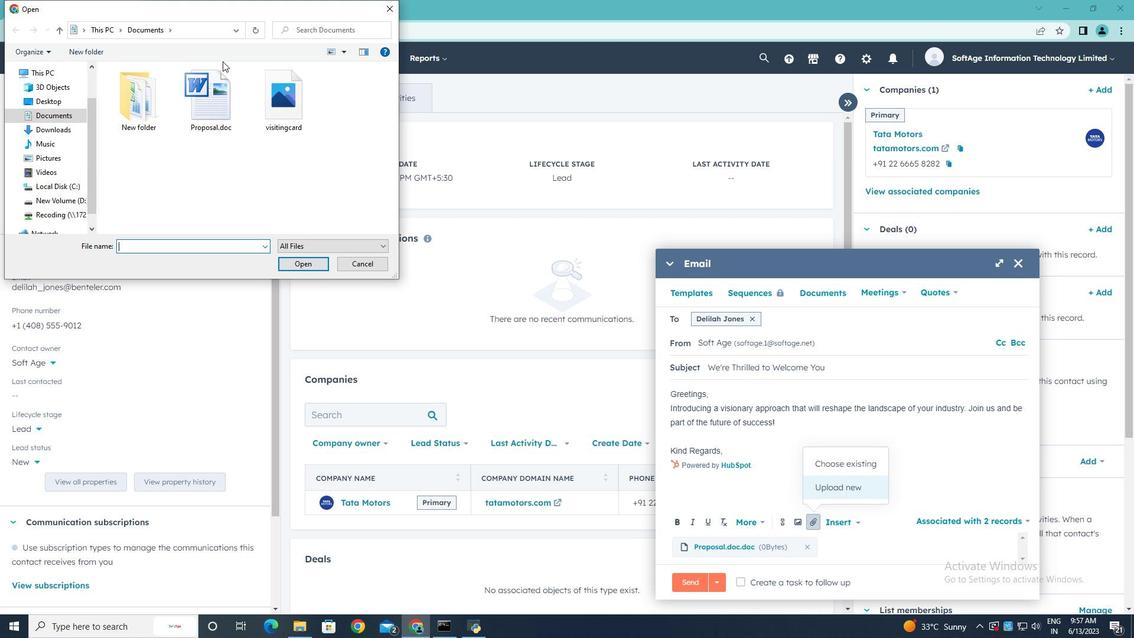 
Action: Mouse pressed left at (276, 115)
Screenshot: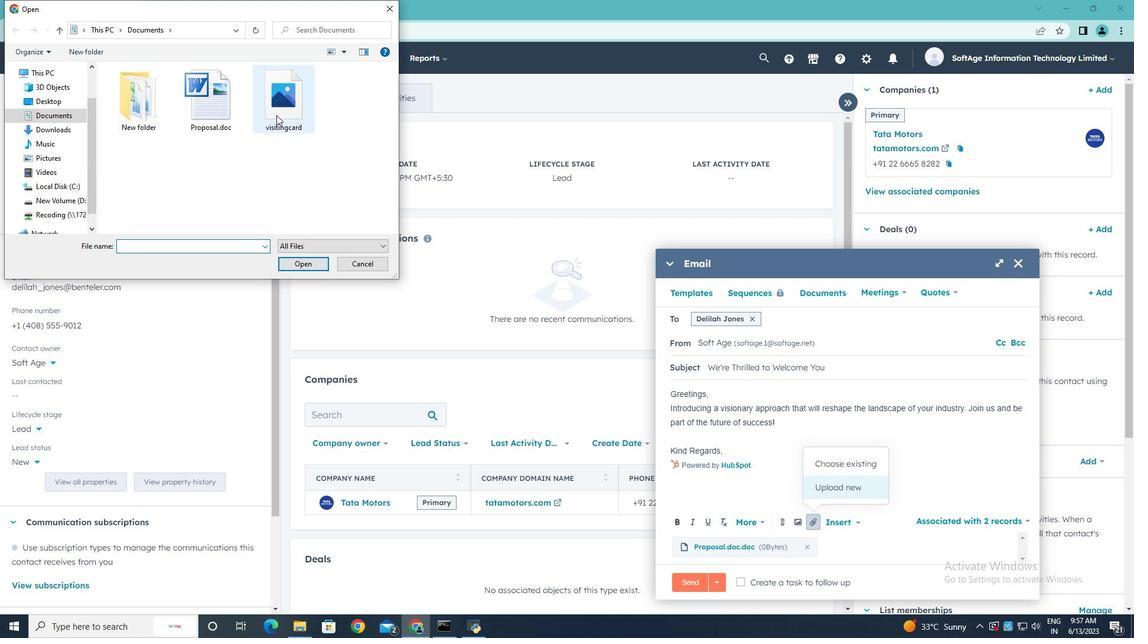 
Action: Mouse moved to (306, 263)
Screenshot: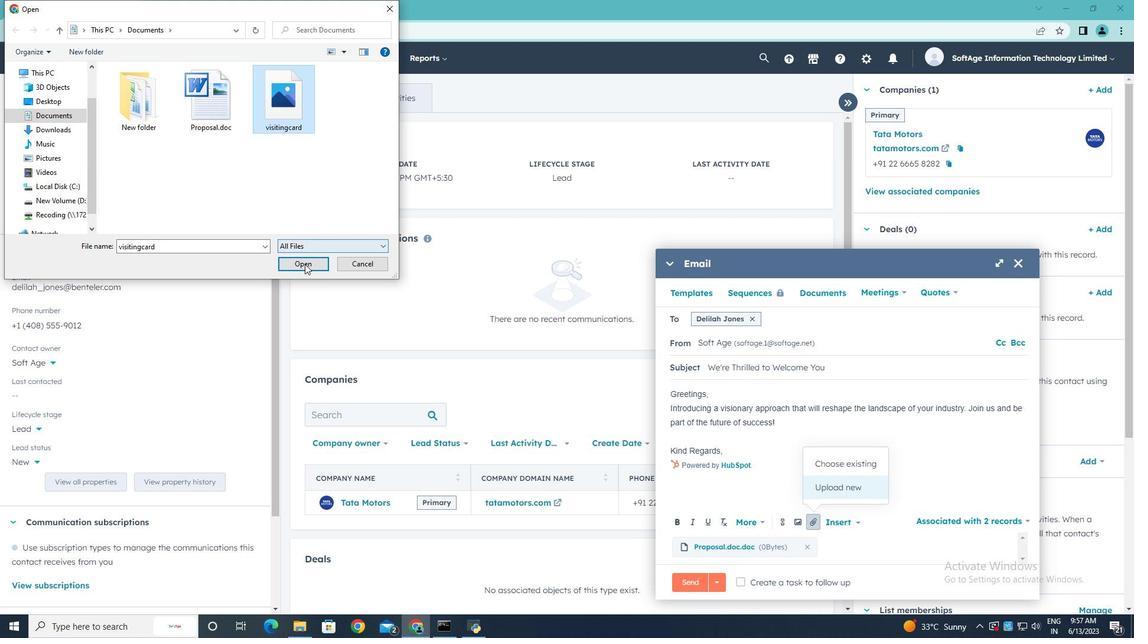 
Action: Mouse pressed left at (306, 263)
Screenshot: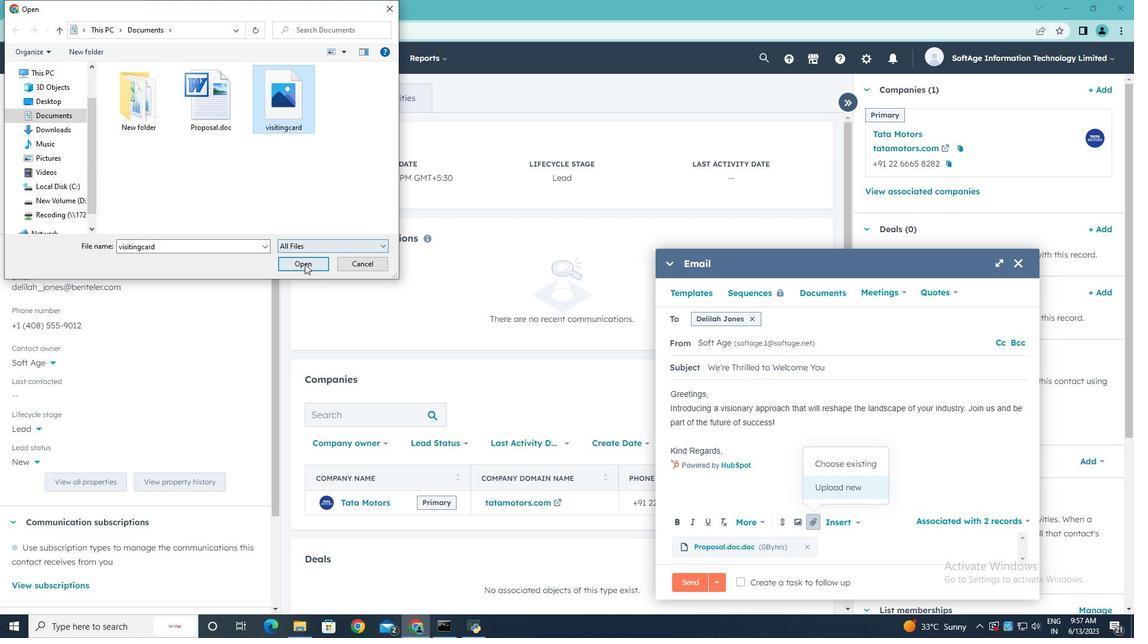 
Action: Mouse moved to (730, 450)
Screenshot: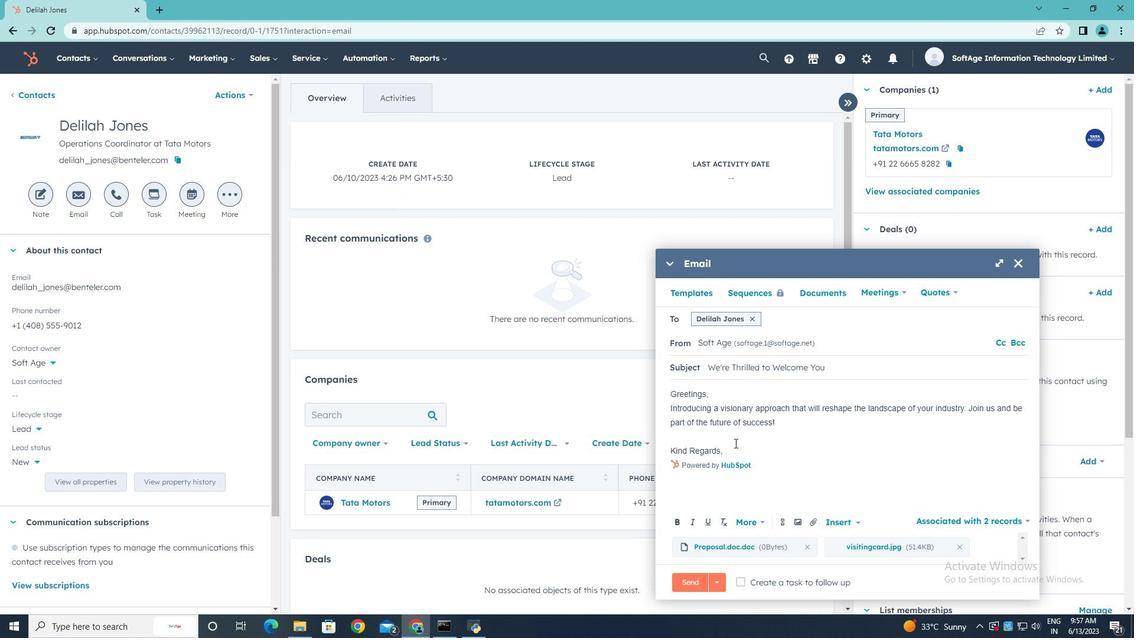 
Action: Mouse pressed left at (730, 450)
Screenshot: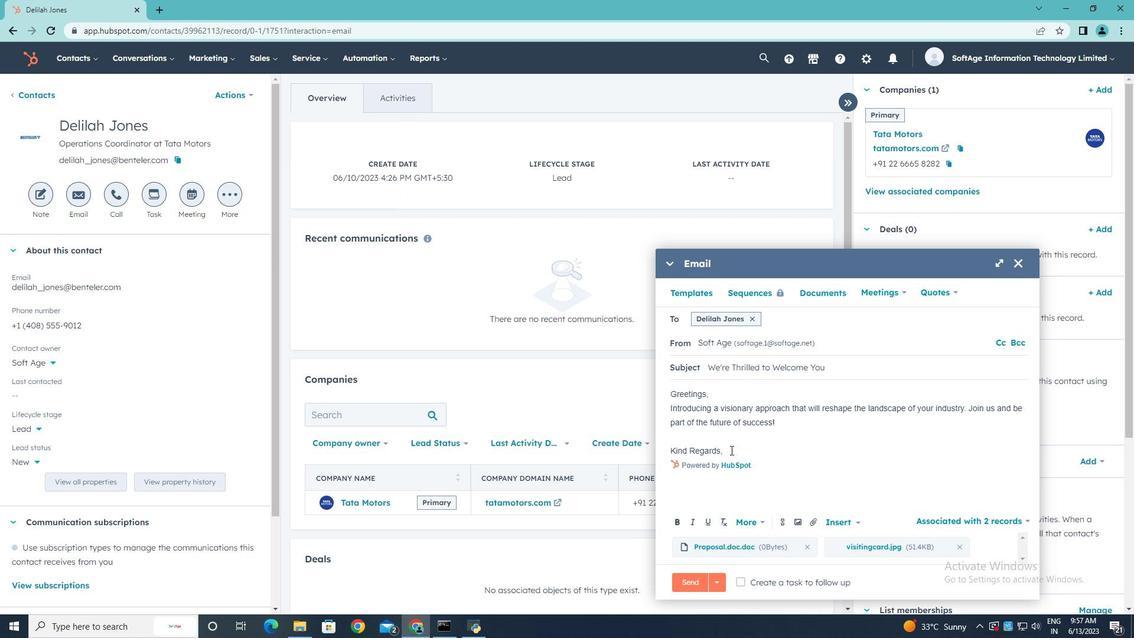 
Action: Key pressed <Key.enter>
Screenshot: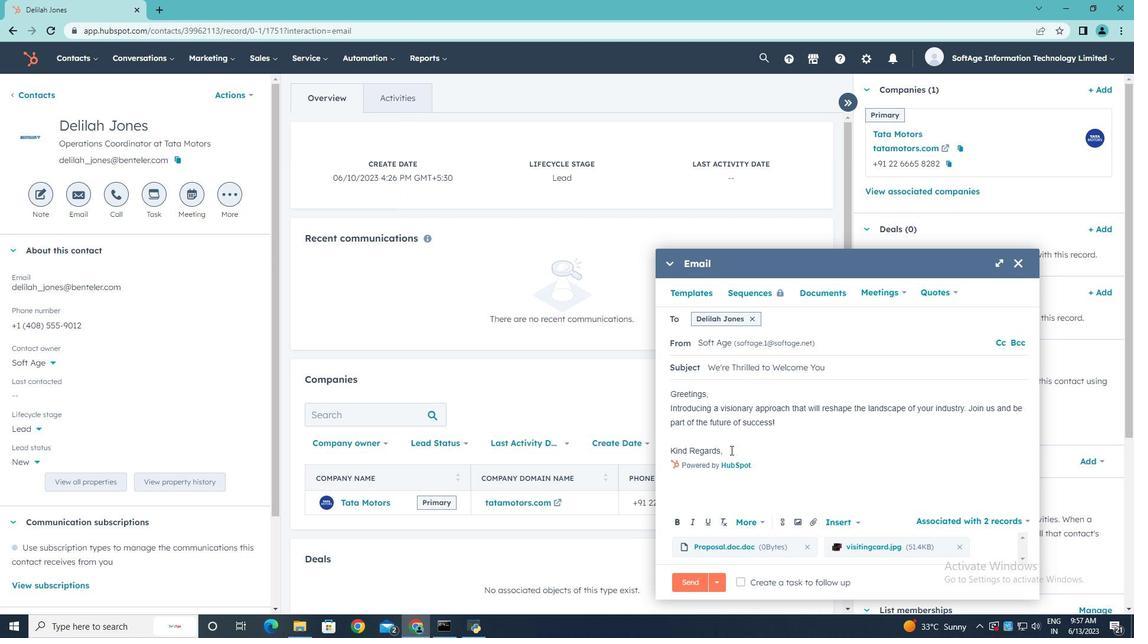
Action: Mouse moved to (780, 520)
Screenshot: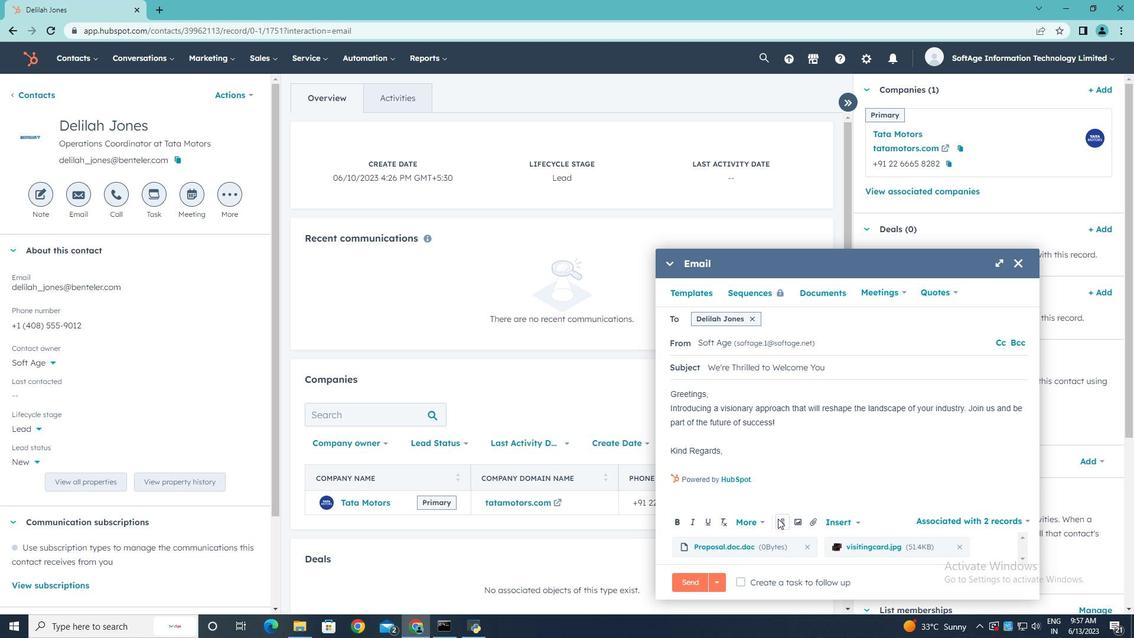 
Action: Mouse pressed left at (780, 520)
Screenshot: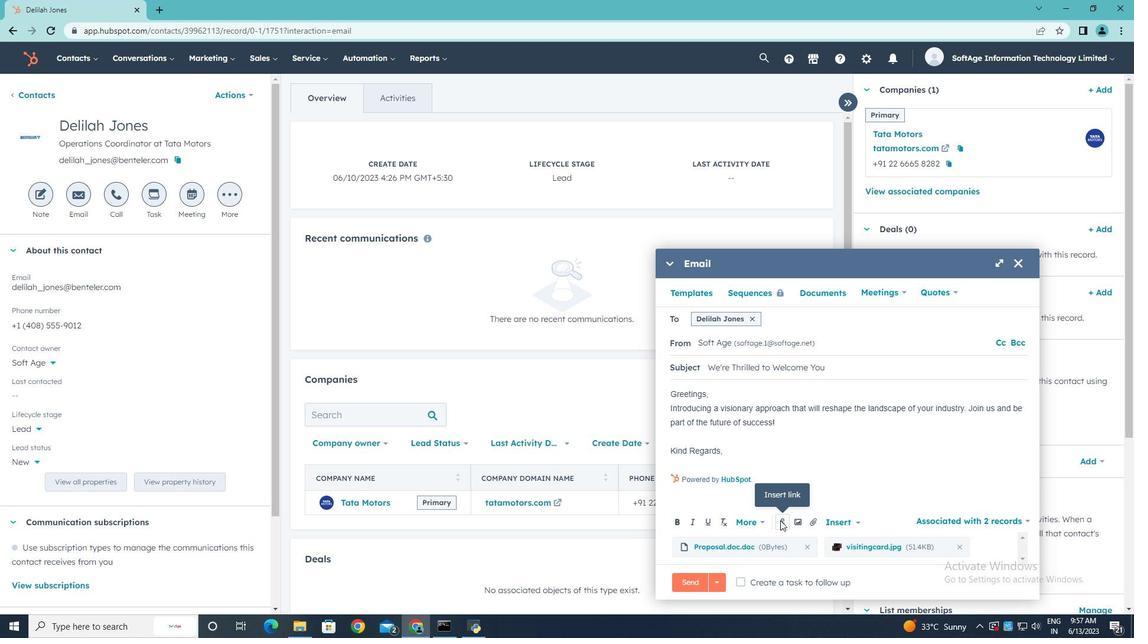 
Action: Mouse moved to (807, 394)
Screenshot: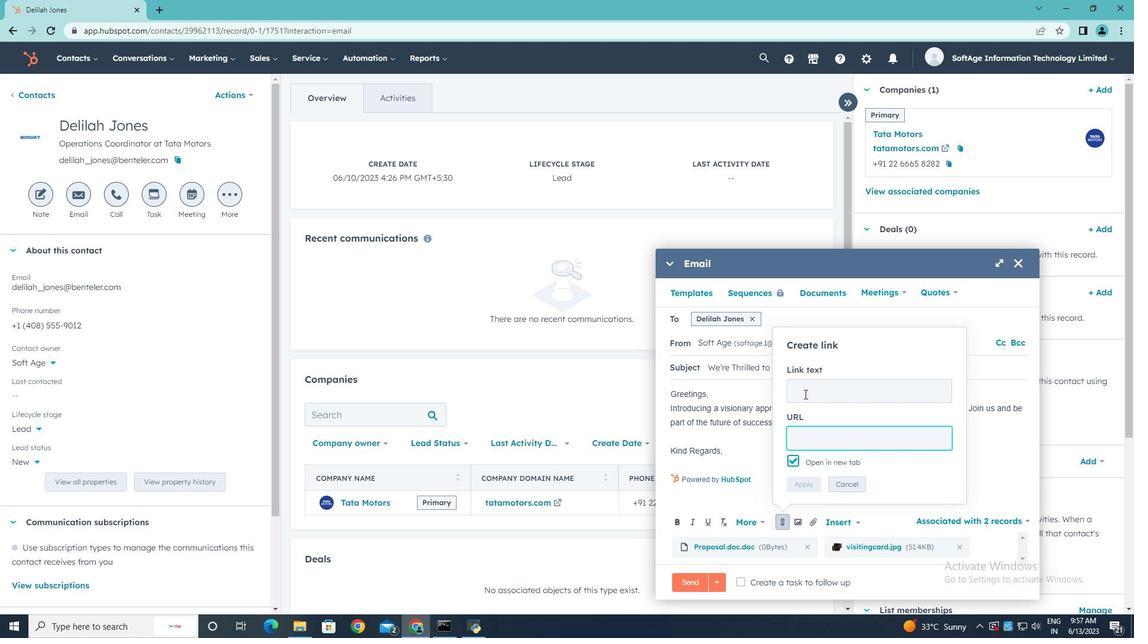 
Action: Mouse pressed left at (807, 394)
Screenshot: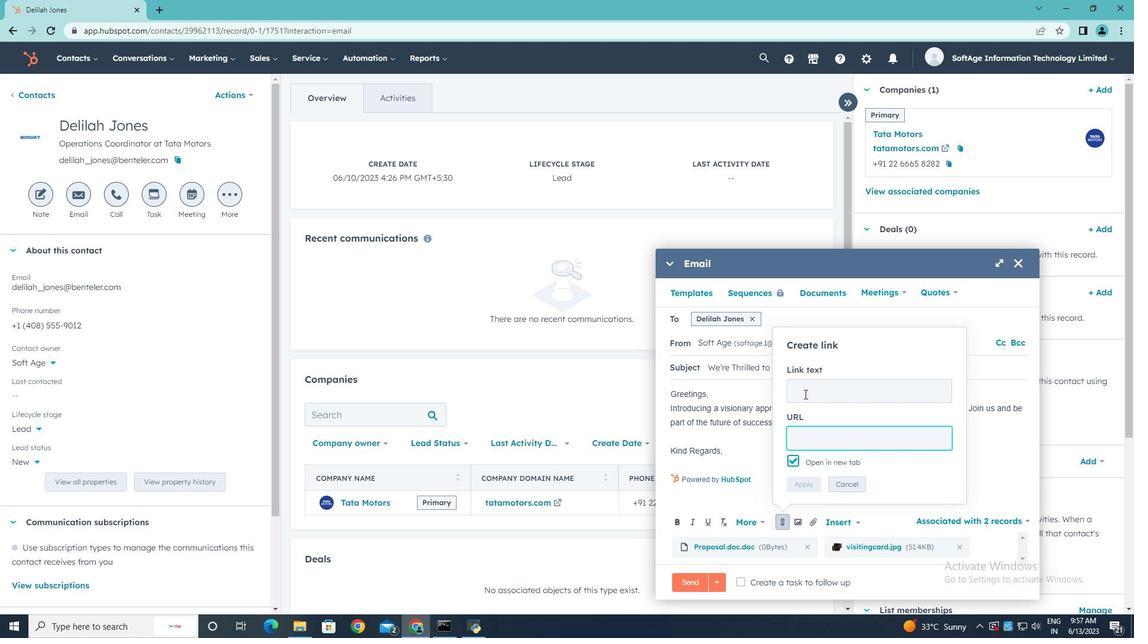 
Action: Mouse moved to (807, 394)
Screenshot: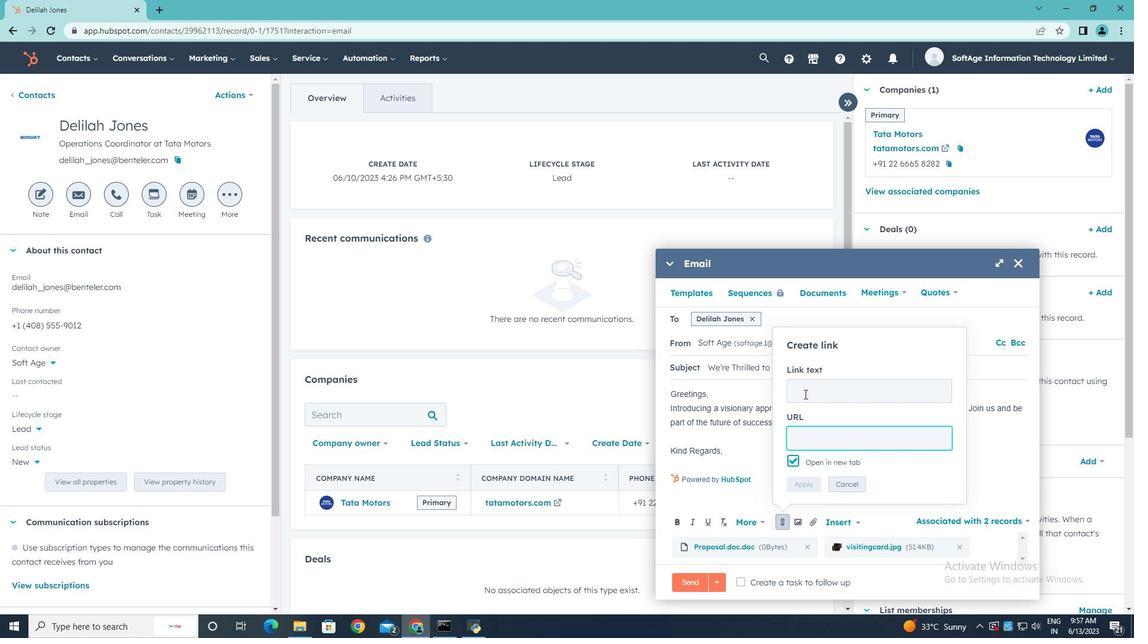 
Action: Key pressed <Key.shift>Behance
Screenshot: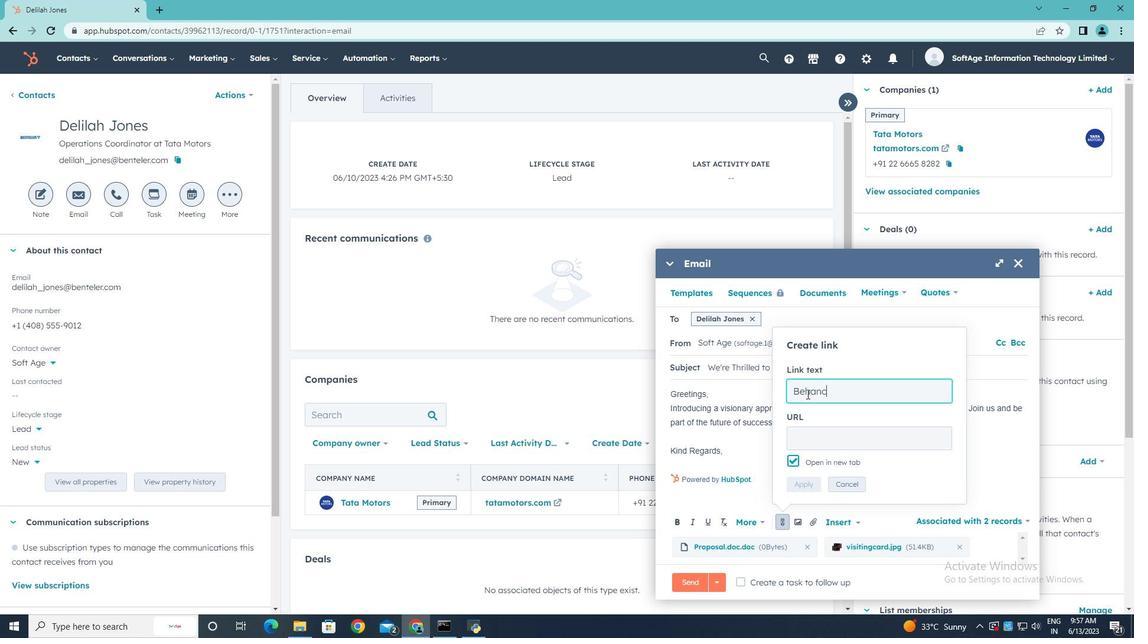 
Action: Mouse moved to (814, 437)
Screenshot: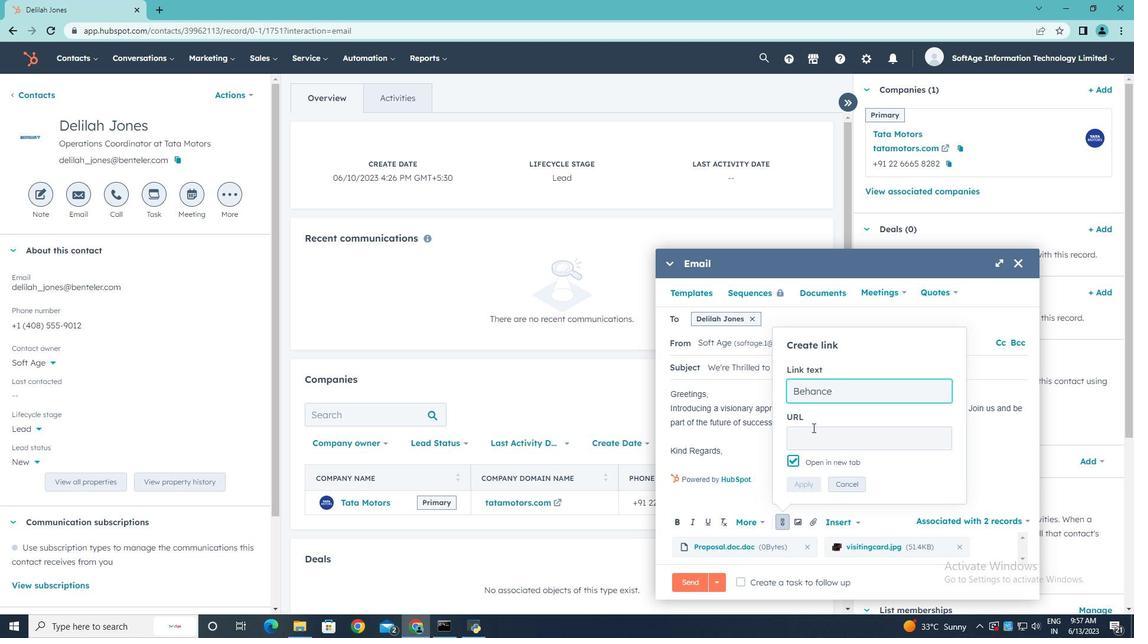 
Action: Mouse pressed left at (814, 437)
Screenshot: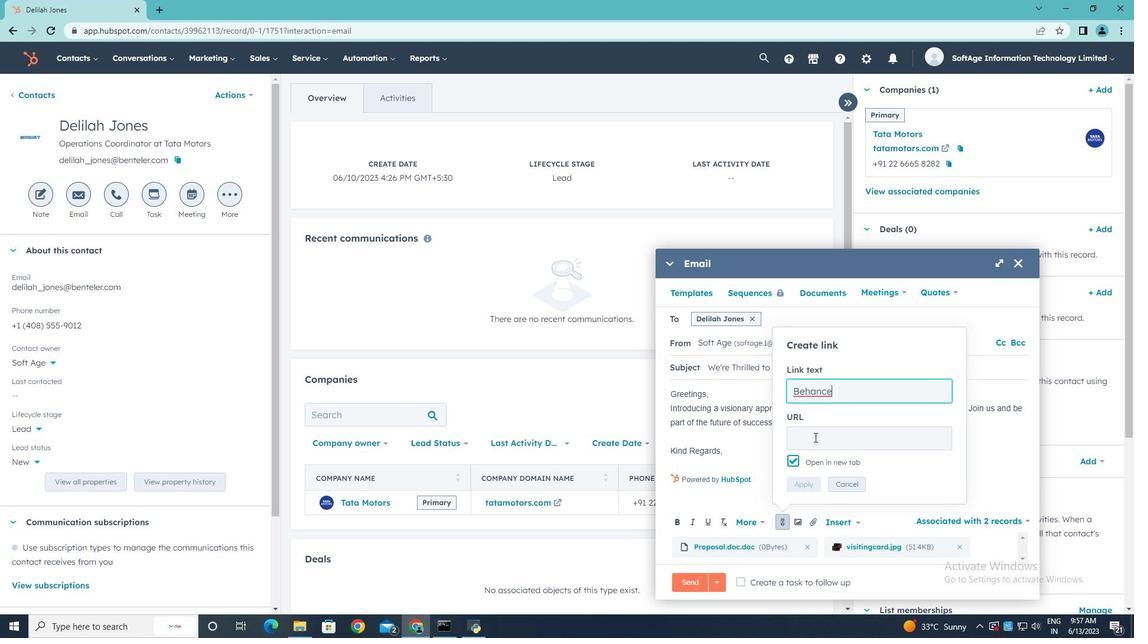 
Action: Key pressed www.behance.com
Screenshot: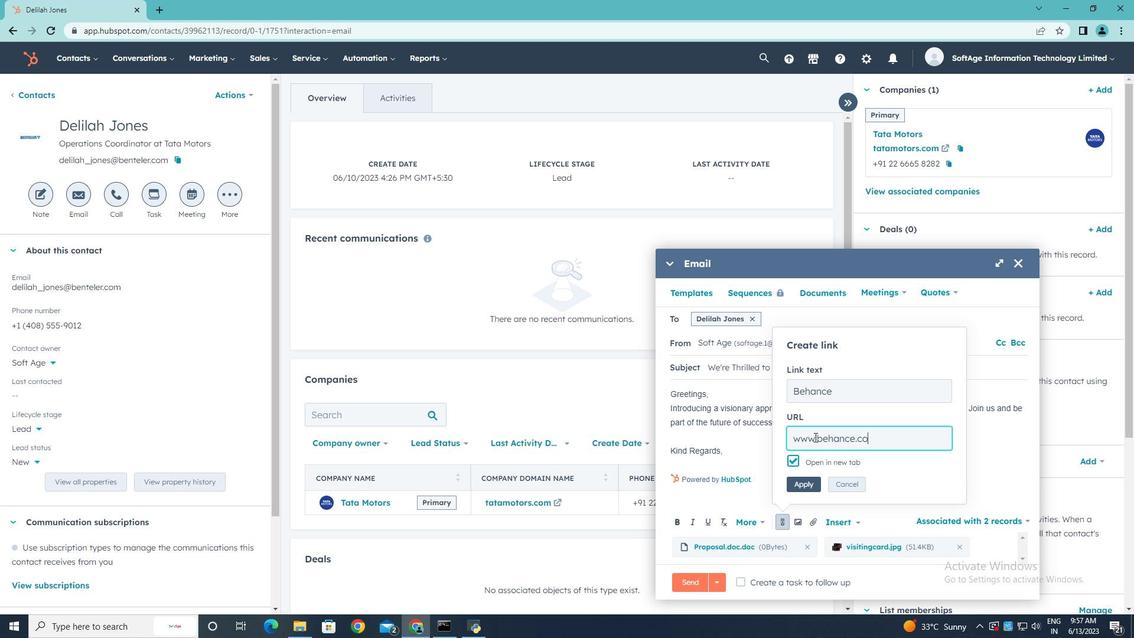 
Action: Mouse moved to (803, 485)
Screenshot: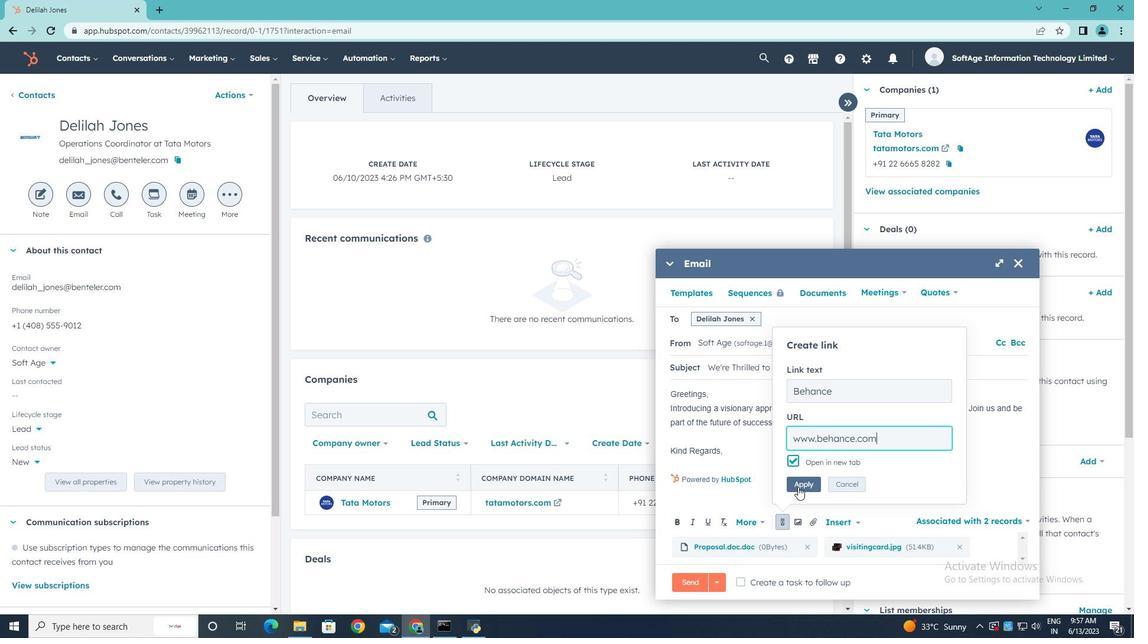 
Action: Mouse pressed left at (803, 485)
Screenshot: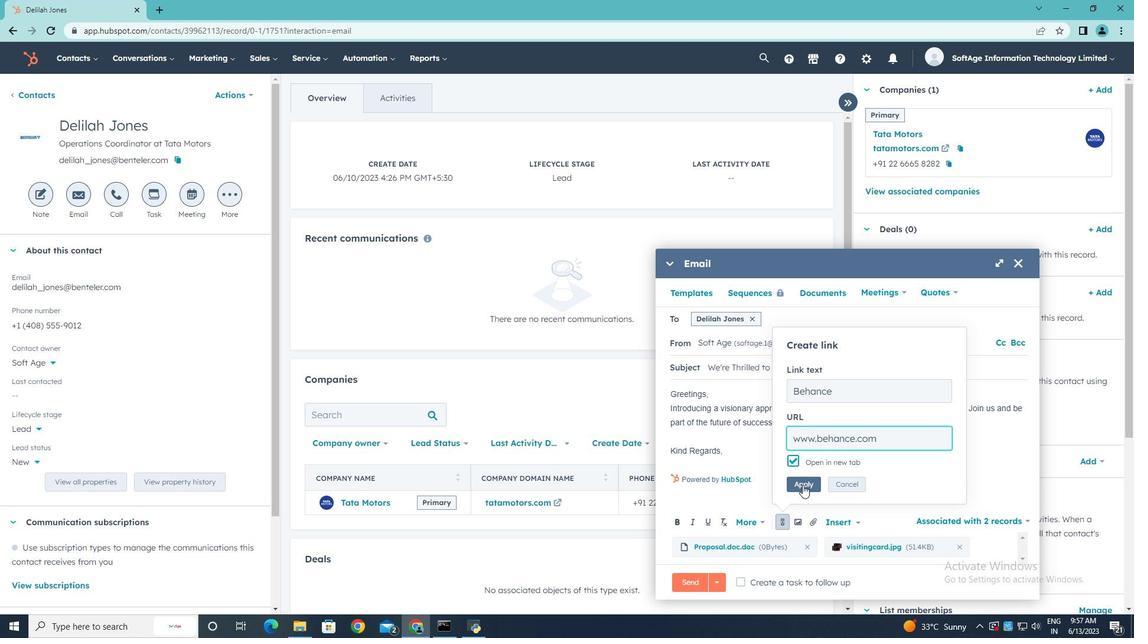 
Action: Mouse moved to (745, 581)
Screenshot: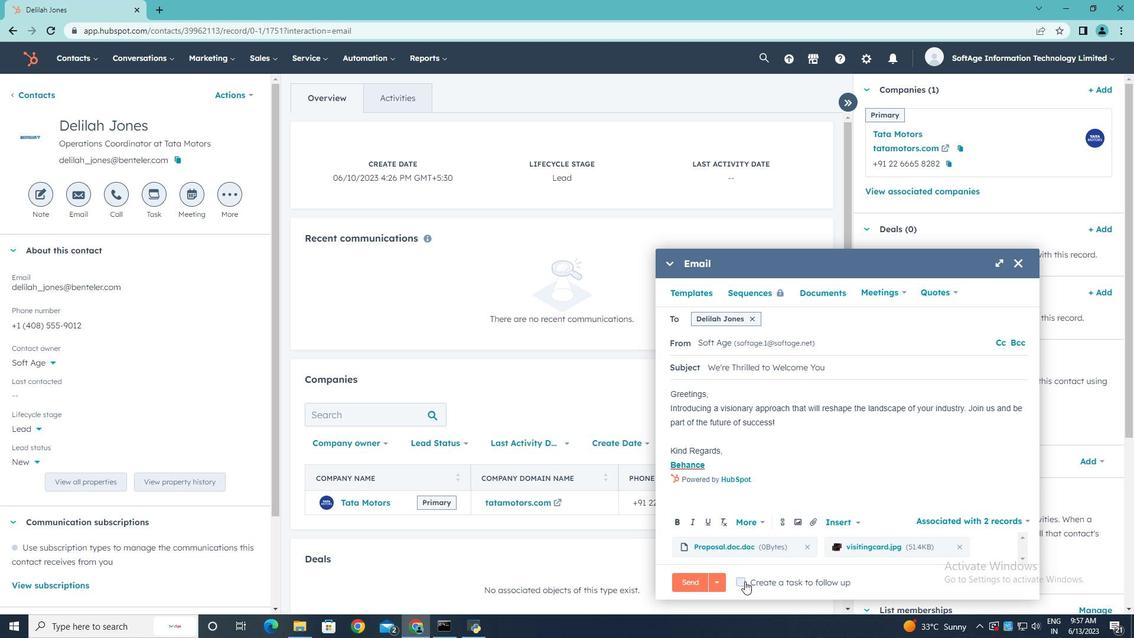 
Action: Mouse pressed left at (745, 581)
Screenshot: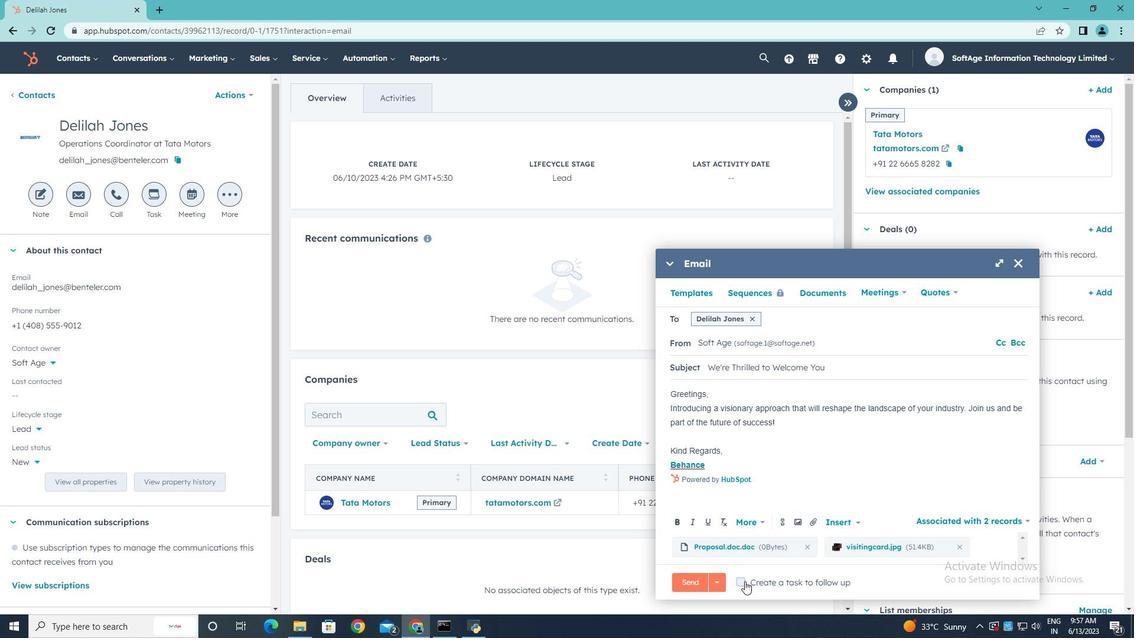 
Action: Mouse moved to (974, 582)
Screenshot: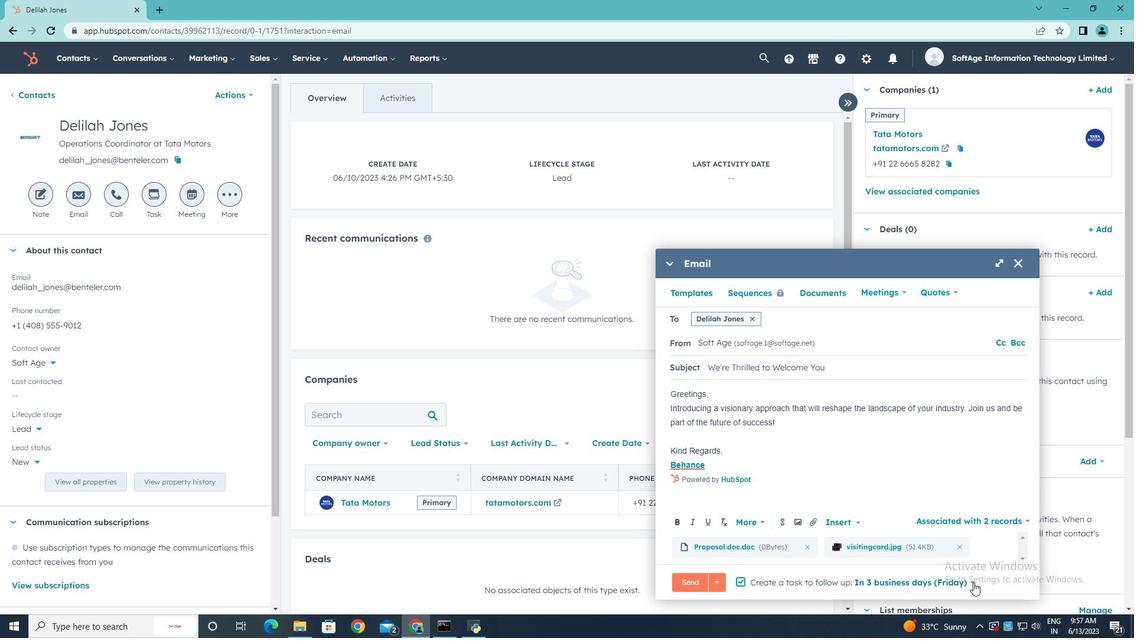 
Action: Mouse pressed left at (974, 582)
Screenshot: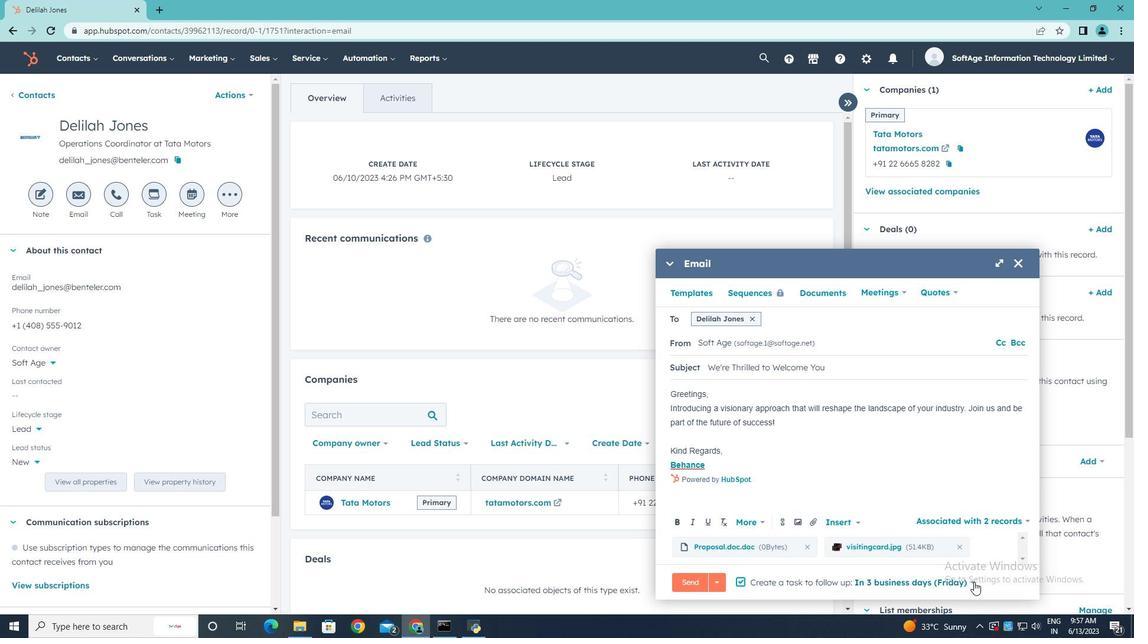 
Action: Mouse moved to (940, 469)
Screenshot: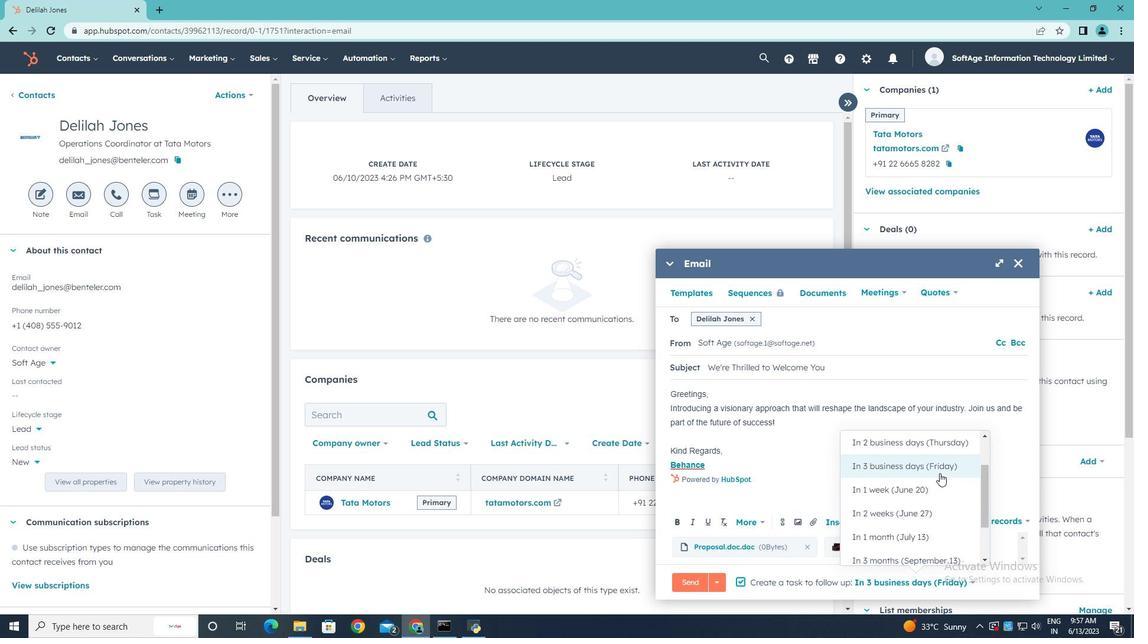
Action: Mouse pressed left at (940, 469)
Screenshot: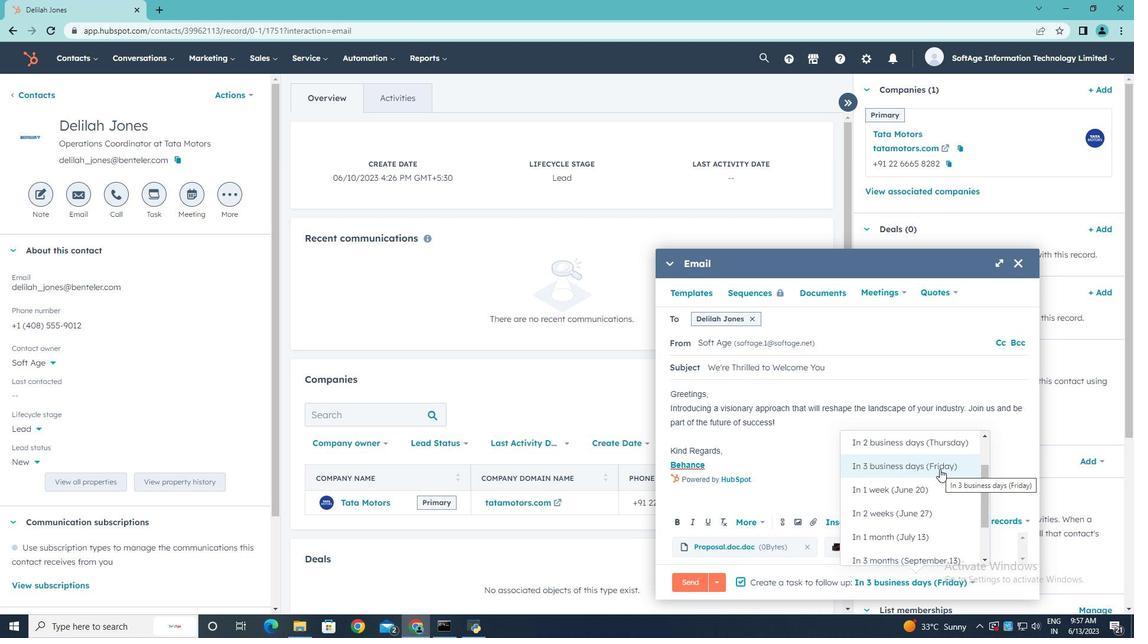 
Action: Mouse moved to (924, 510)
Screenshot: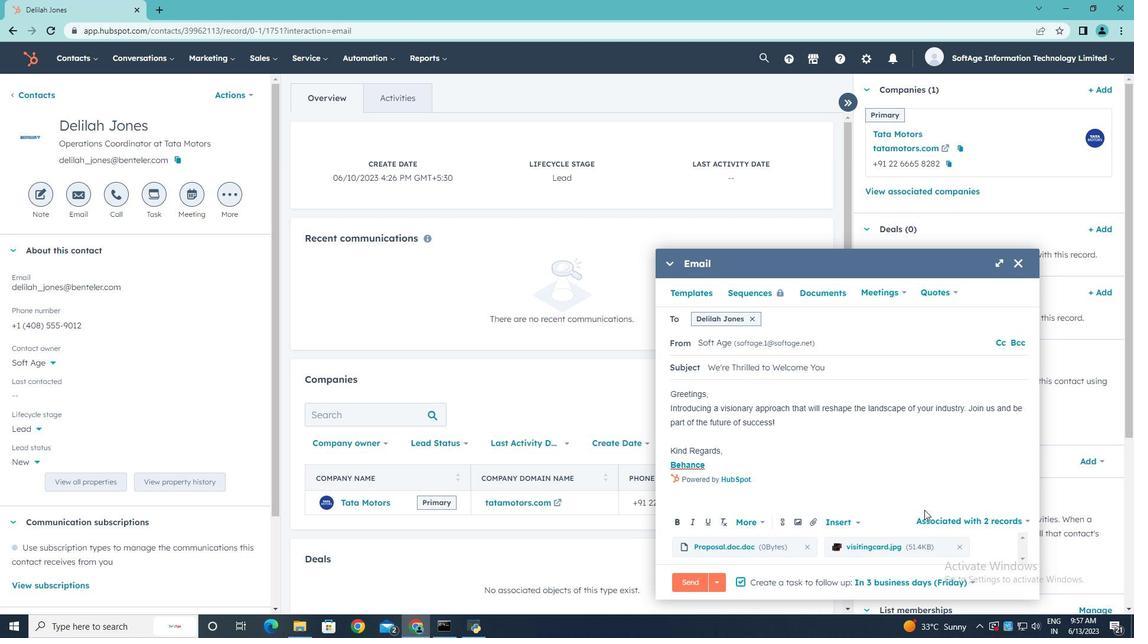 
Action: Mouse scrolled (924, 509) with delta (0, 0)
Screenshot: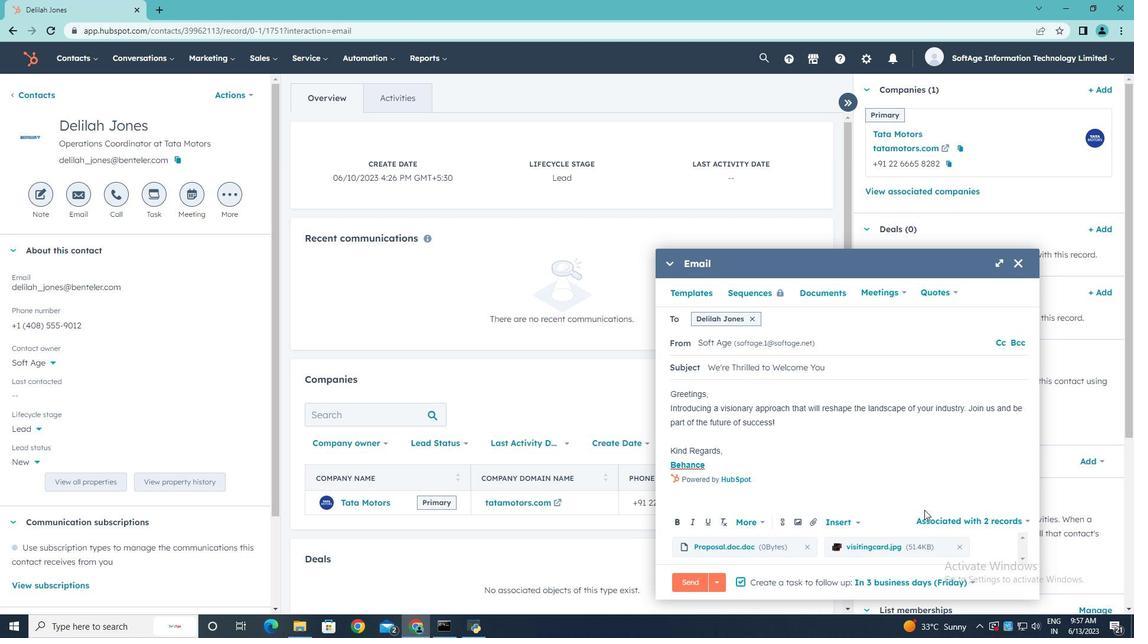 
Action: Mouse scrolled (924, 509) with delta (0, 0)
Screenshot: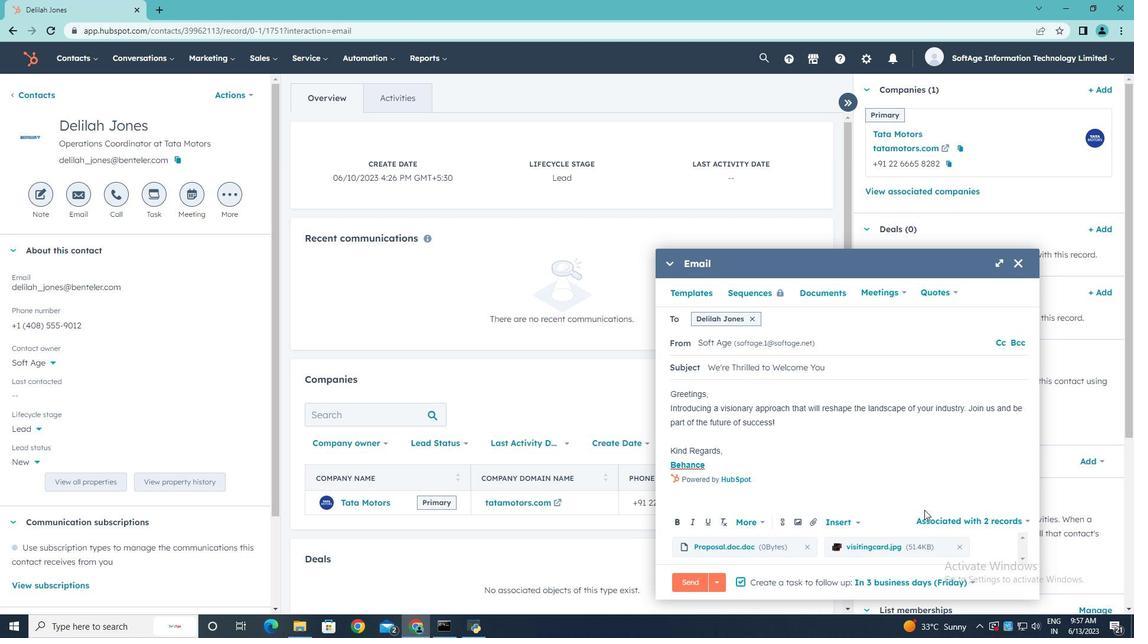 
Action: Mouse moved to (697, 578)
Screenshot: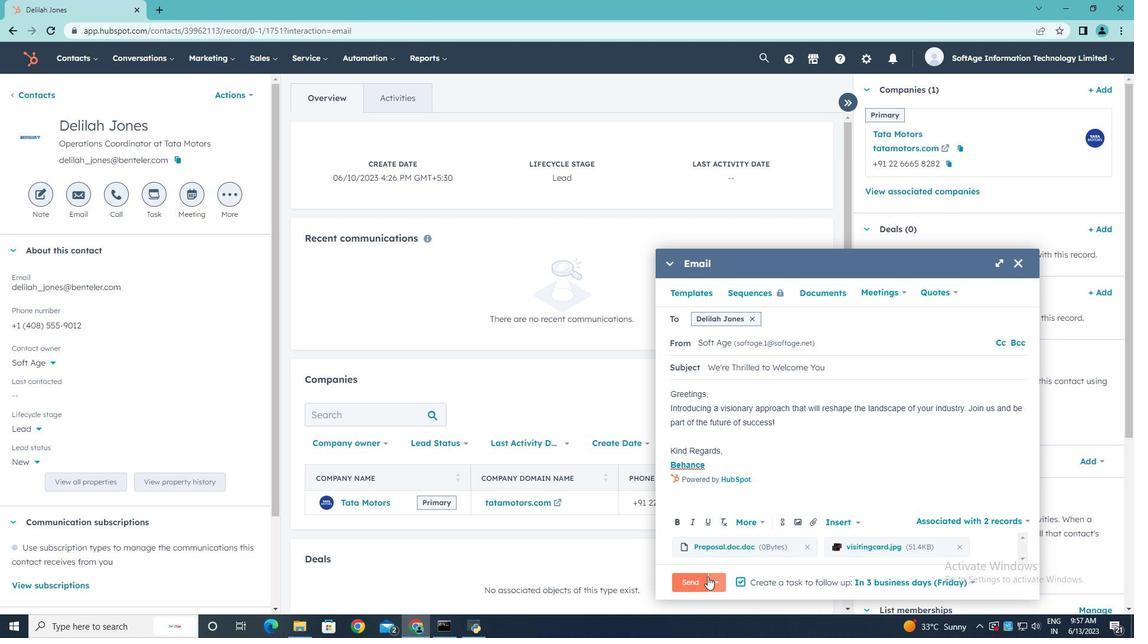 
Action: Mouse pressed left at (697, 578)
Screenshot: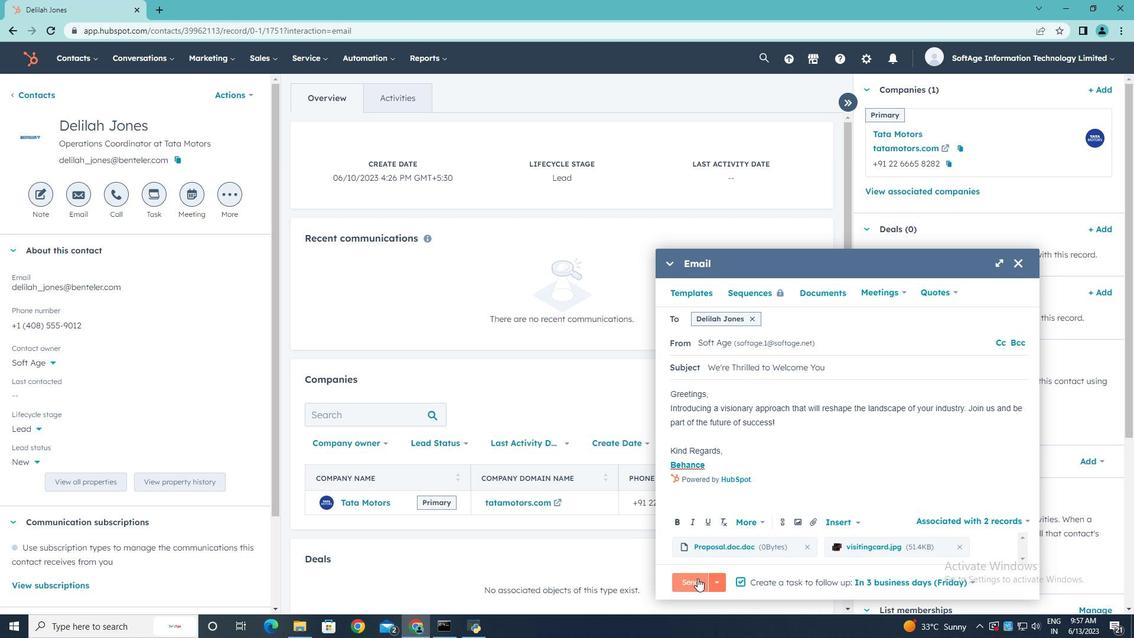 
